 Task: Select the off option in the enable file links.
Action: Mouse moved to (18, 592)
Screenshot: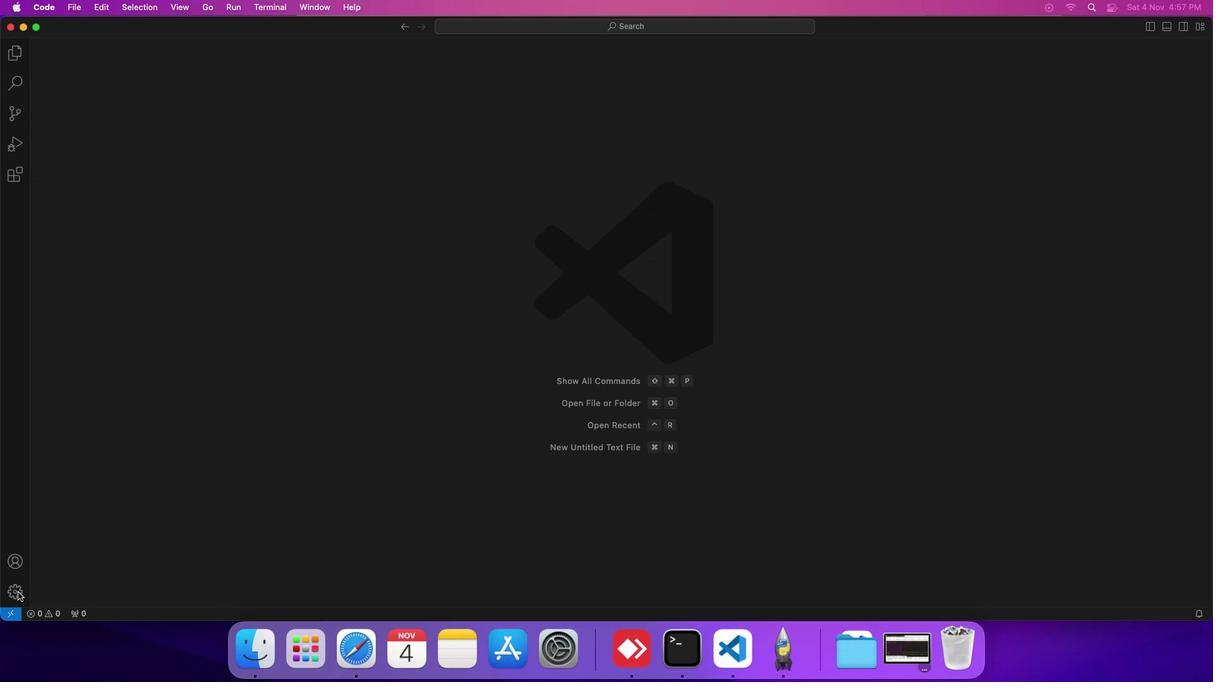 
Action: Mouse pressed left at (18, 592)
Screenshot: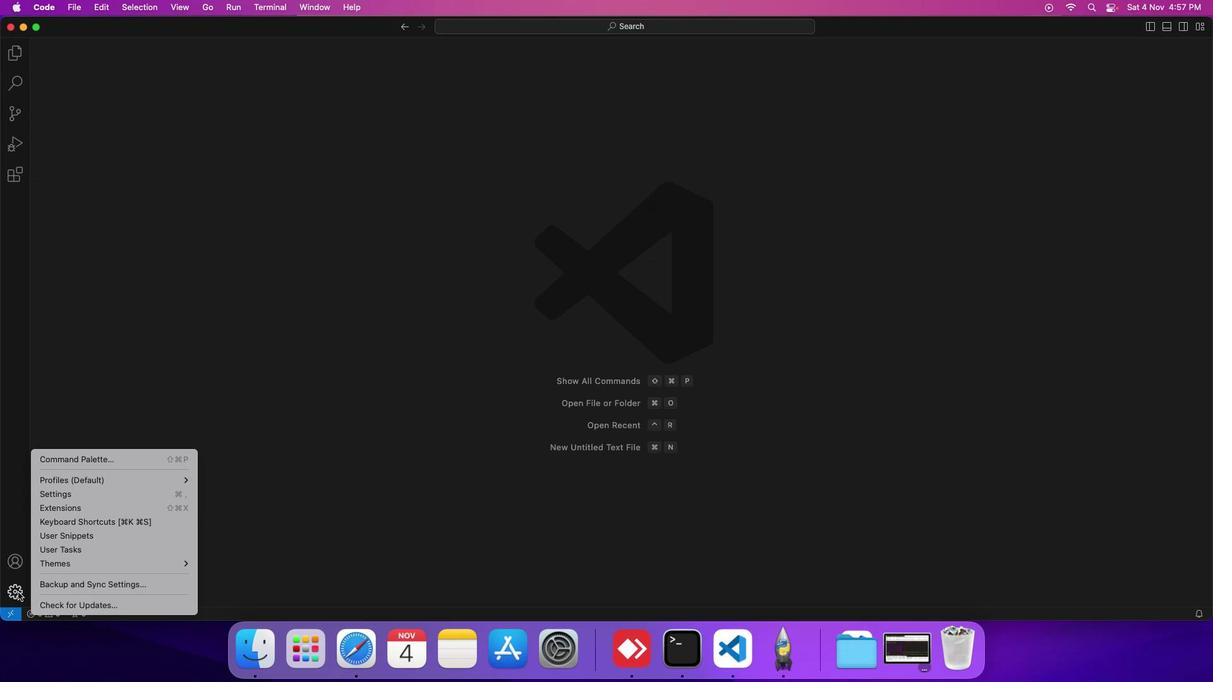 
Action: Mouse moved to (75, 497)
Screenshot: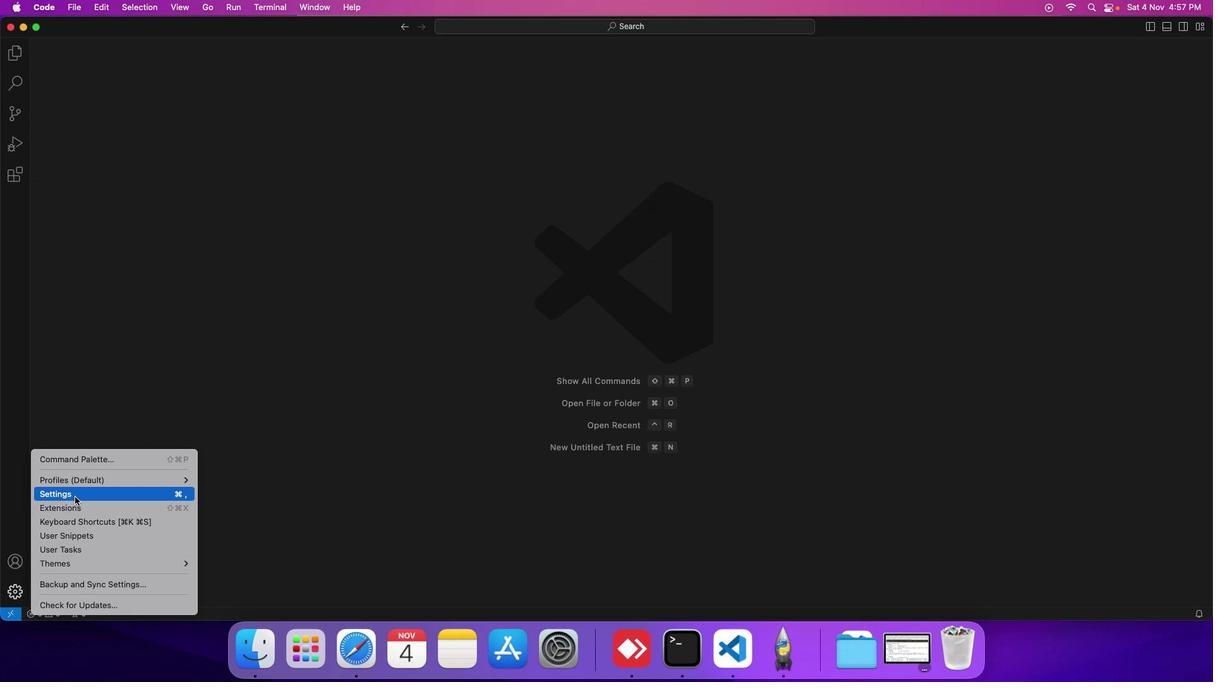 
Action: Mouse pressed left at (75, 497)
Screenshot: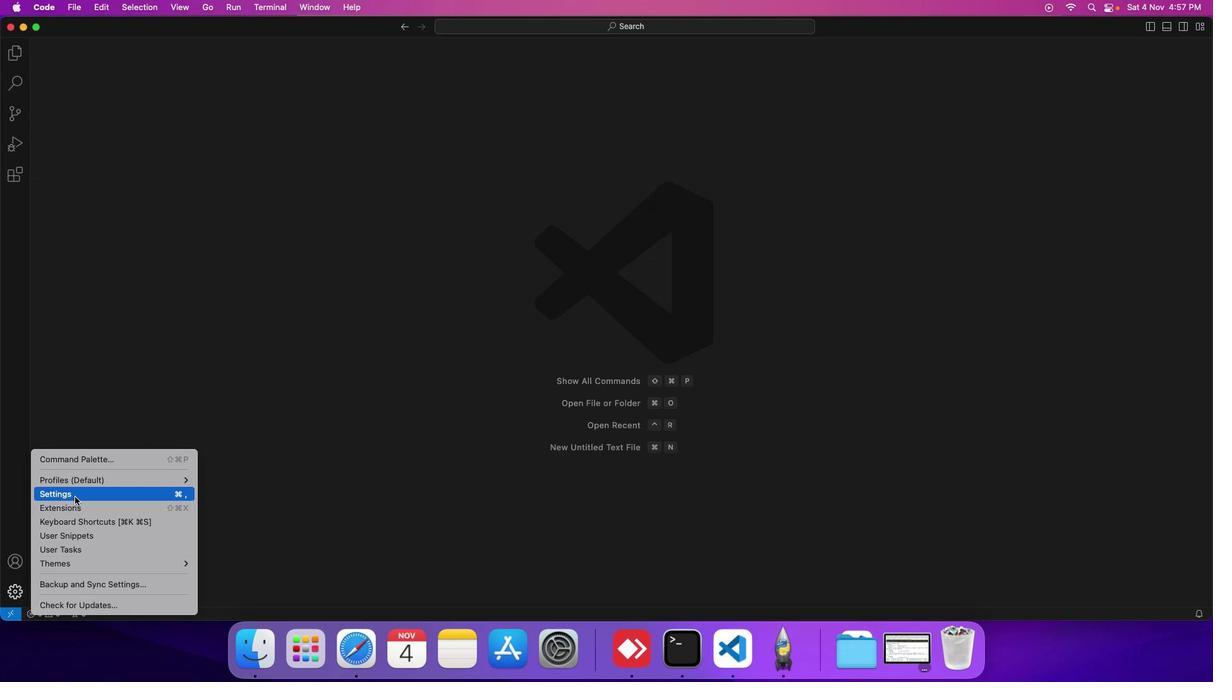 
Action: Mouse moved to (279, 187)
Screenshot: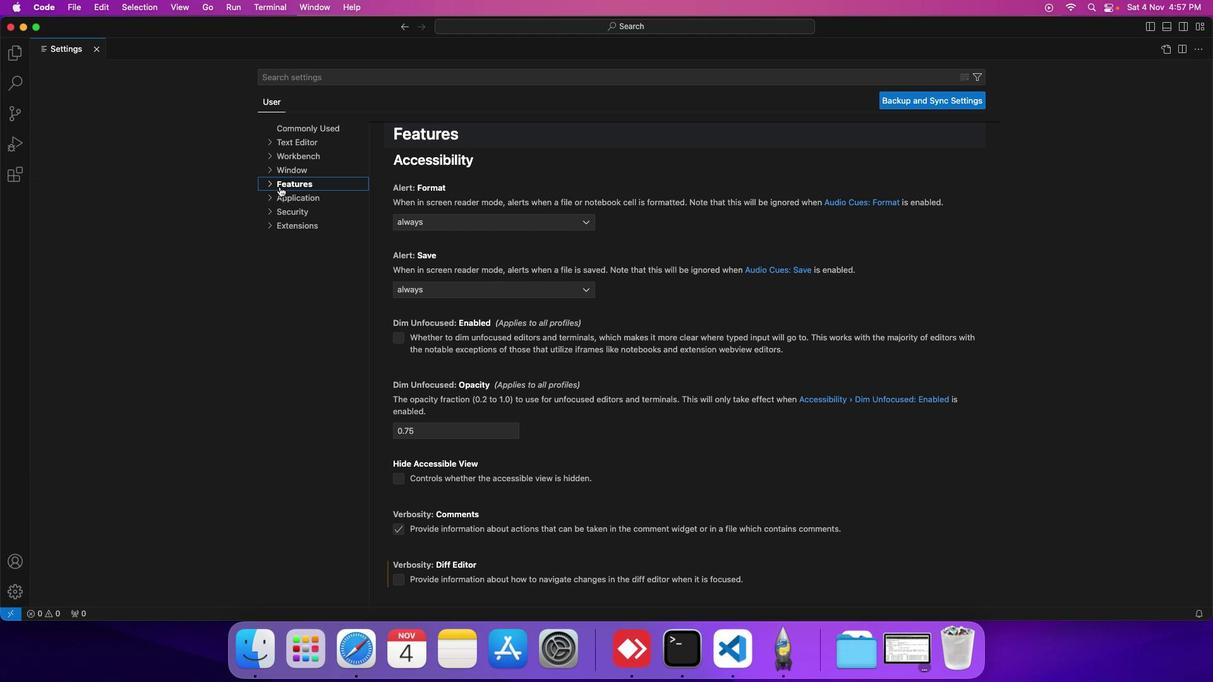 
Action: Mouse pressed left at (279, 187)
Screenshot: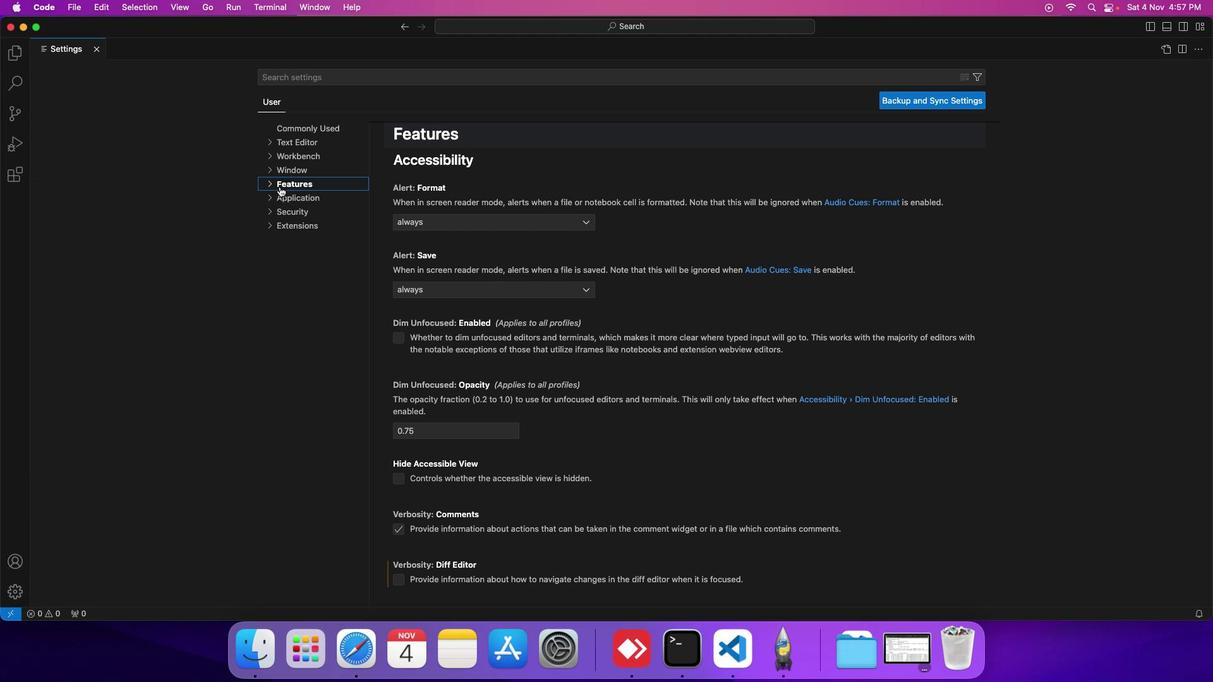 
Action: Mouse moved to (310, 295)
Screenshot: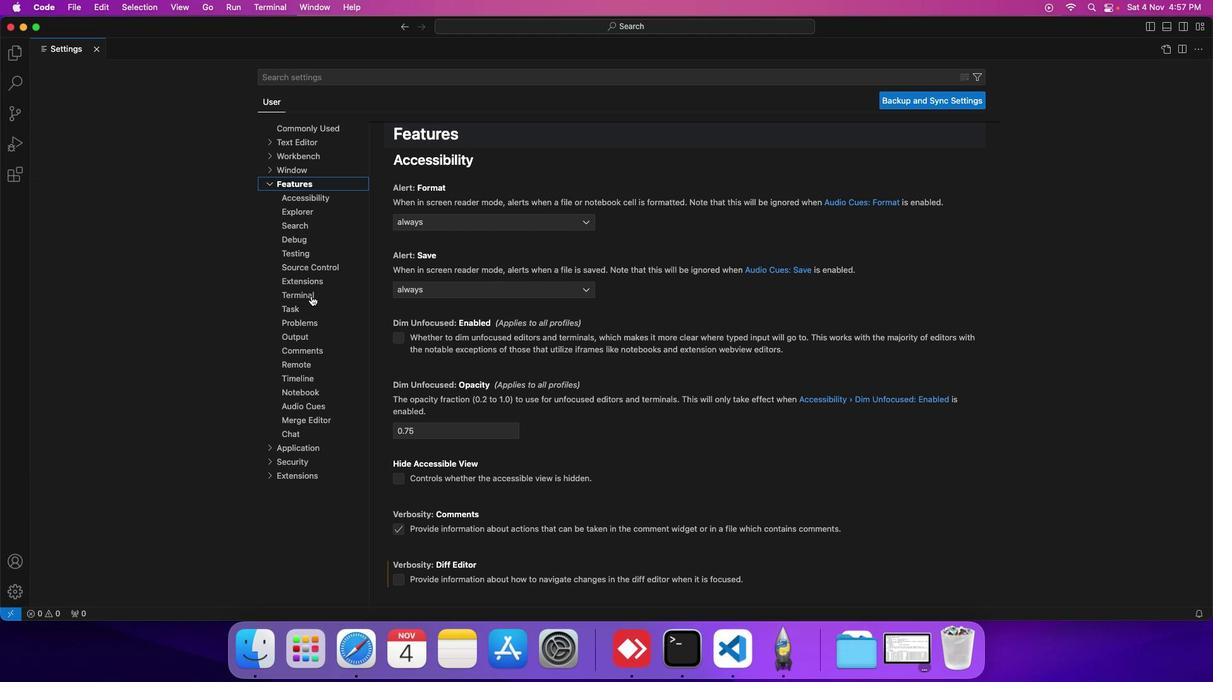 
Action: Mouse pressed left at (310, 295)
Screenshot: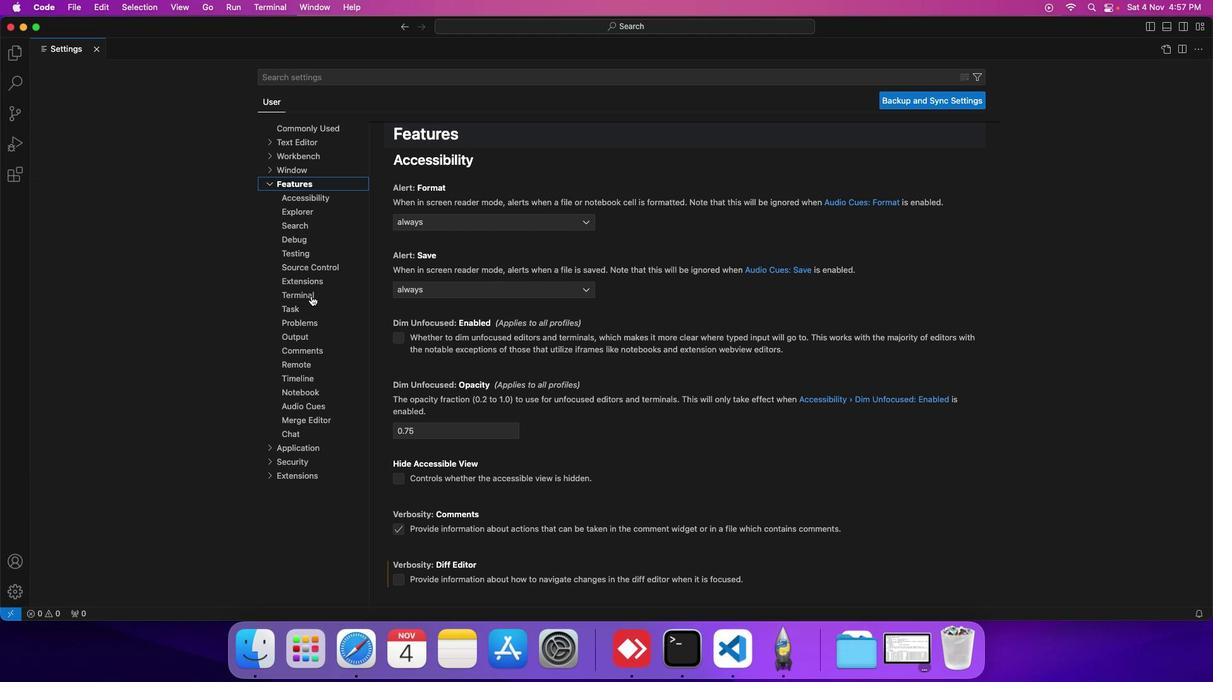 
Action: Mouse moved to (454, 487)
Screenshot: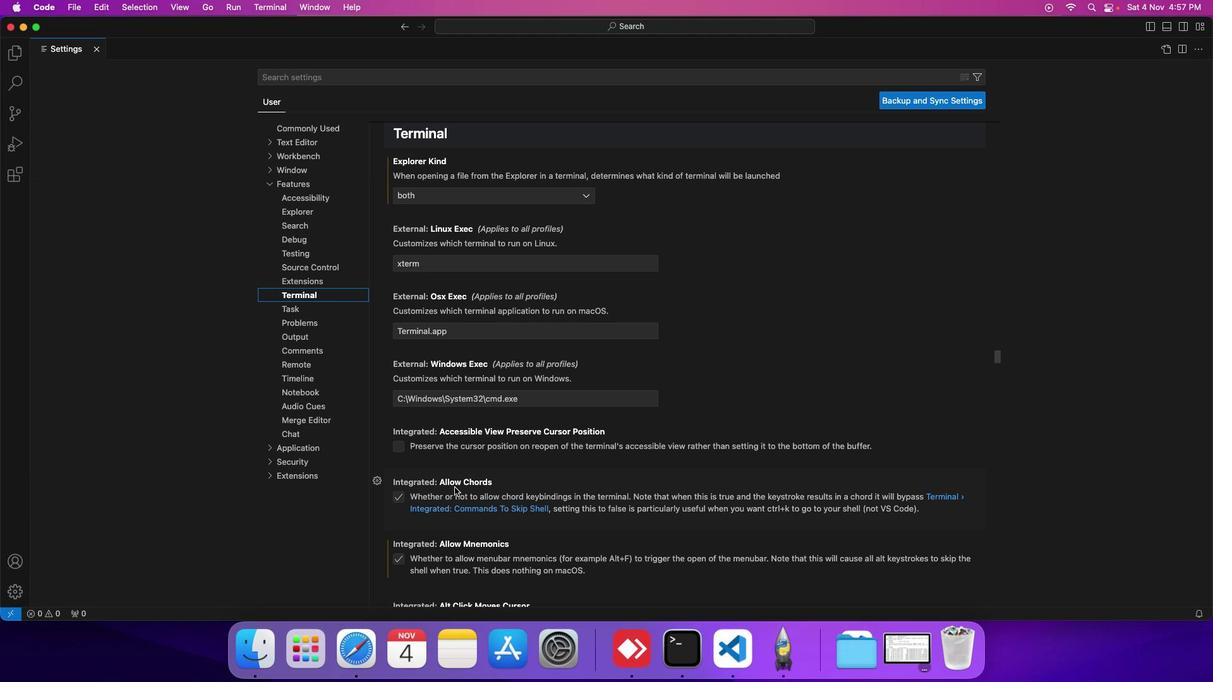 
Action: Mouse scrolled (454, 487) with delta (0, 0)
Screenshot: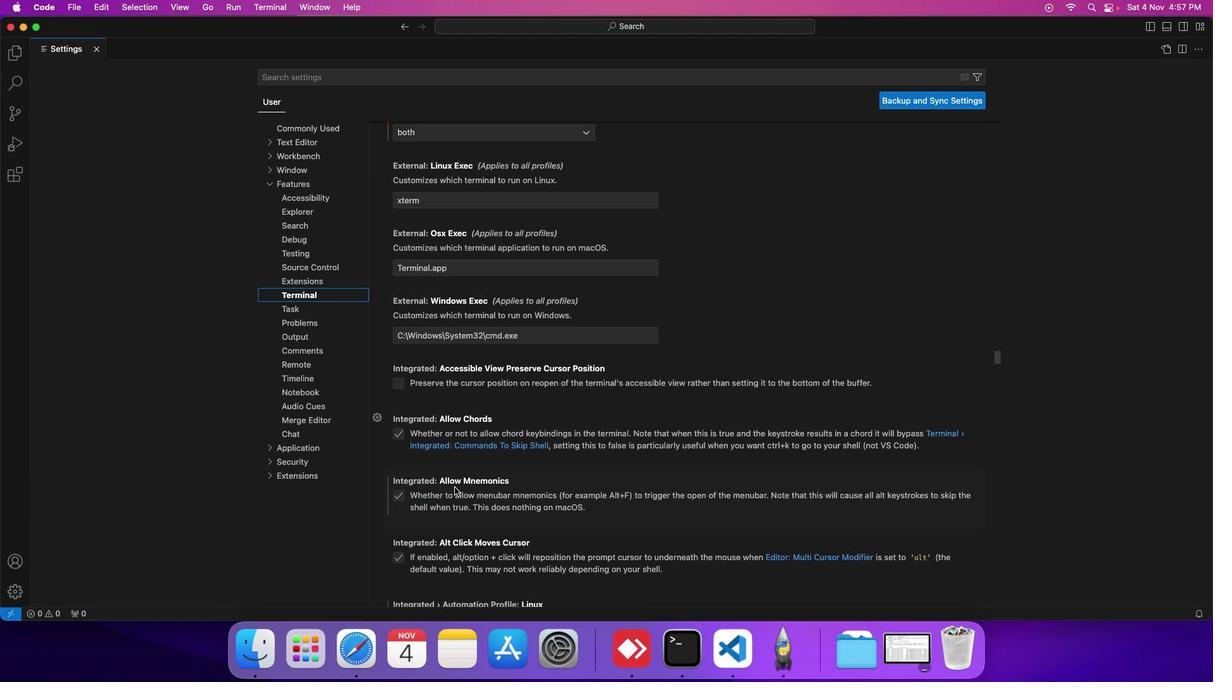
Action: Mouse scrolled (454, 487) with delta (0, 0)
Screenshot: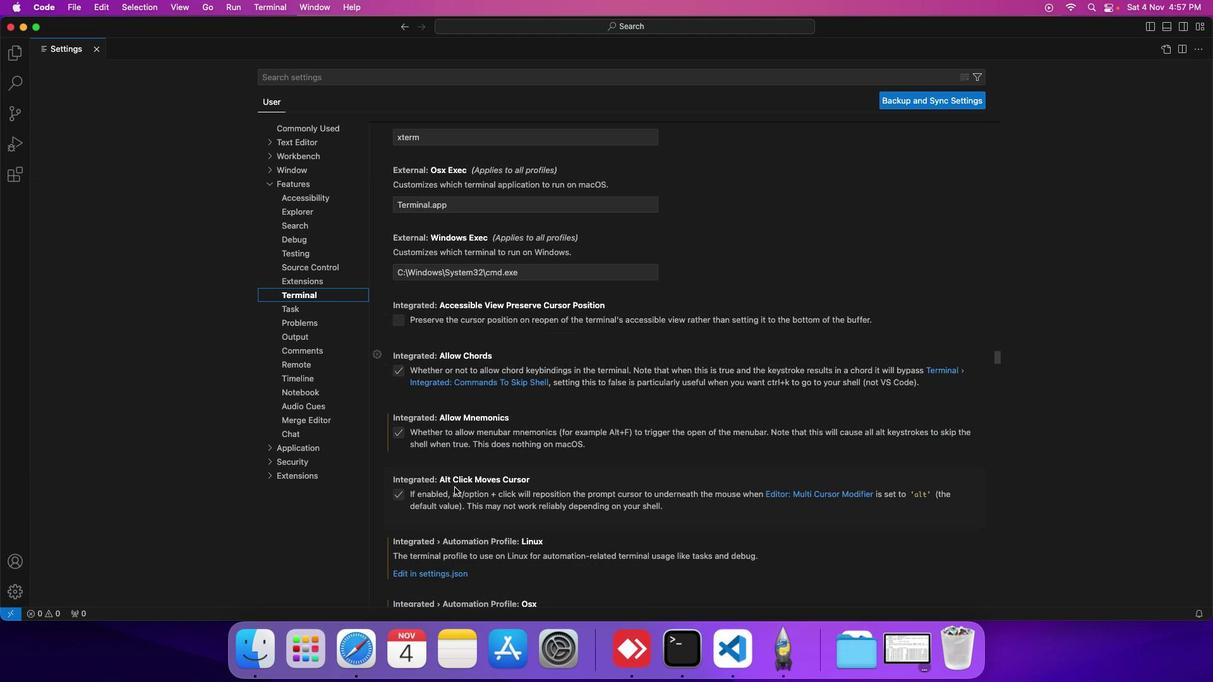 
Action: Mouse scrolled (454, 487) with delta (0, -1)
Screenshot: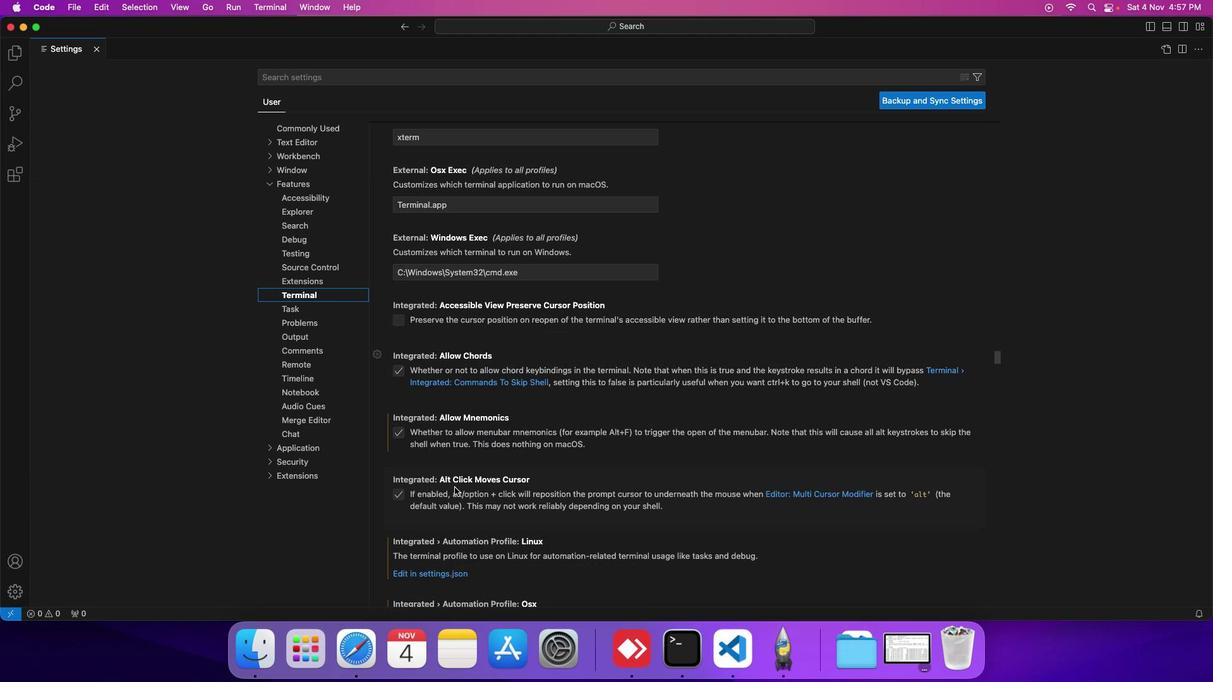 
Action: Mouse scrolled (454, 487) with delta (0, -1)
Screenshot: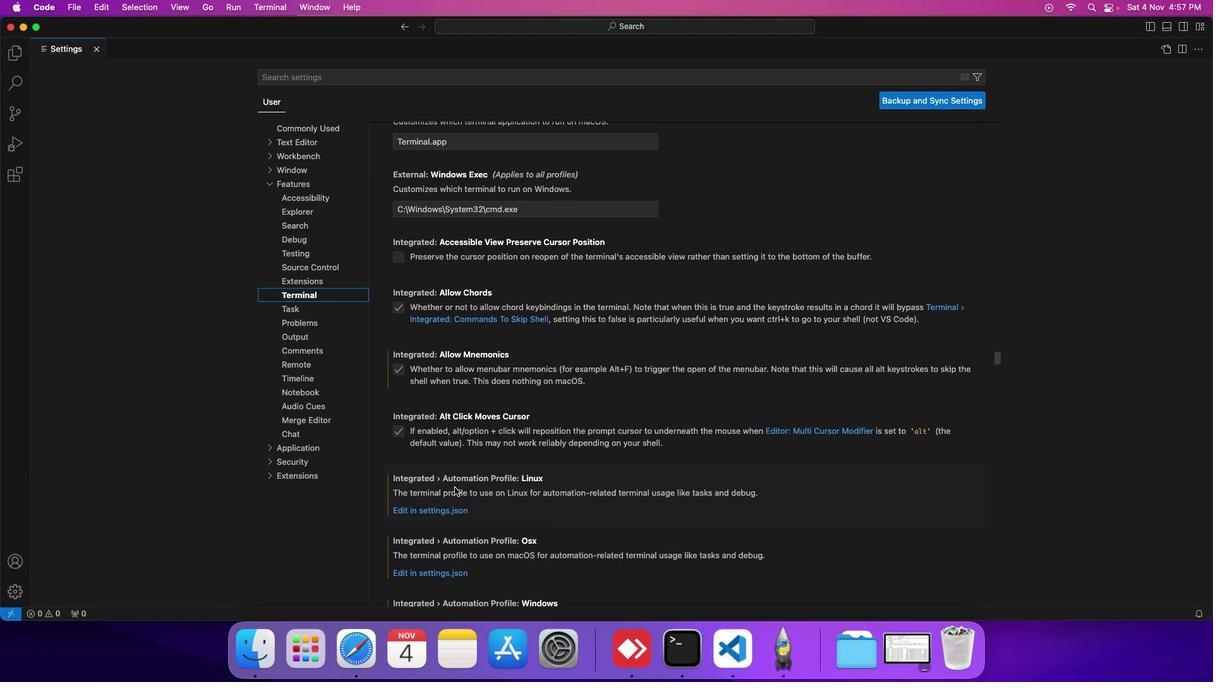 
Action: Mouse scrolled (454, 487) with delta (0, 0)
Screenshot: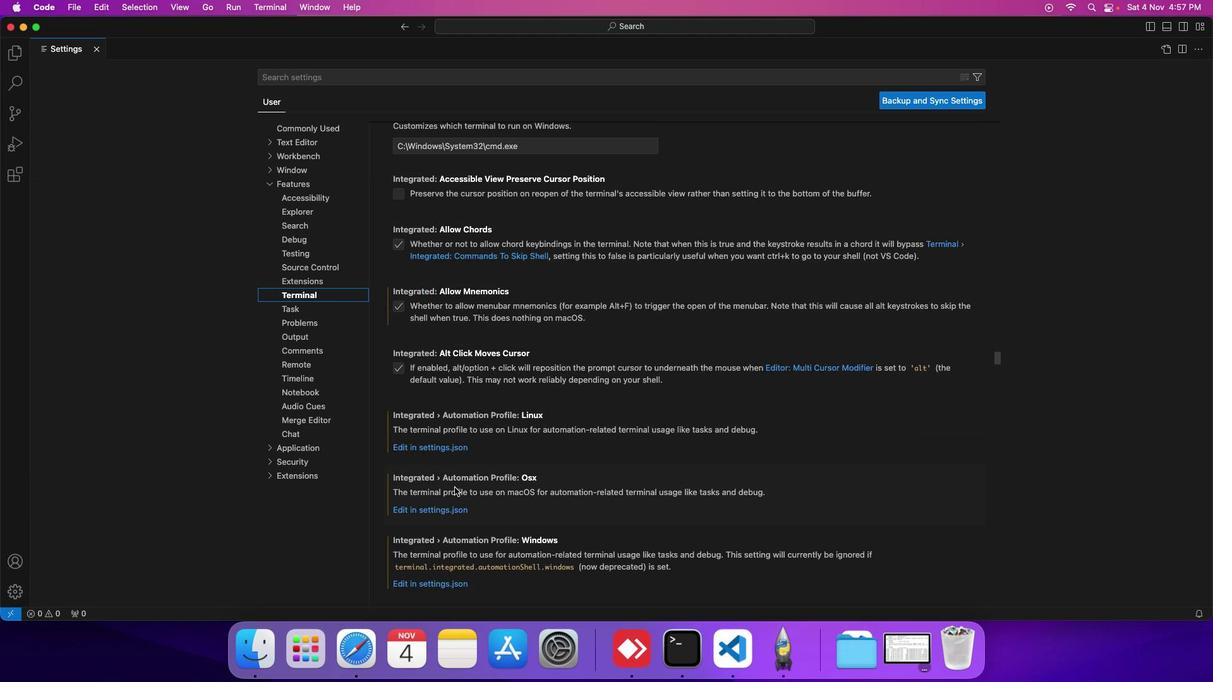 
Action: Mouse scrolled (454, 487) with delta (0, 0)
Screenshot: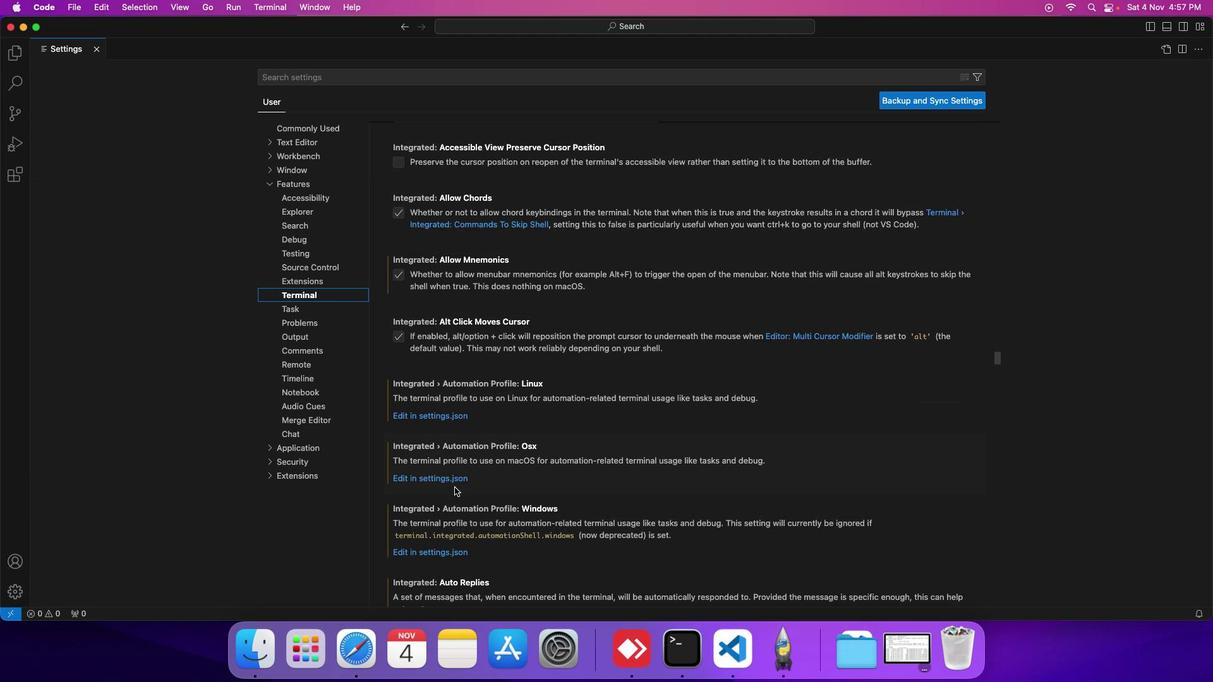 
Action: Mouse scrolled (454, 487) with delta (0, 0)
Screenshot: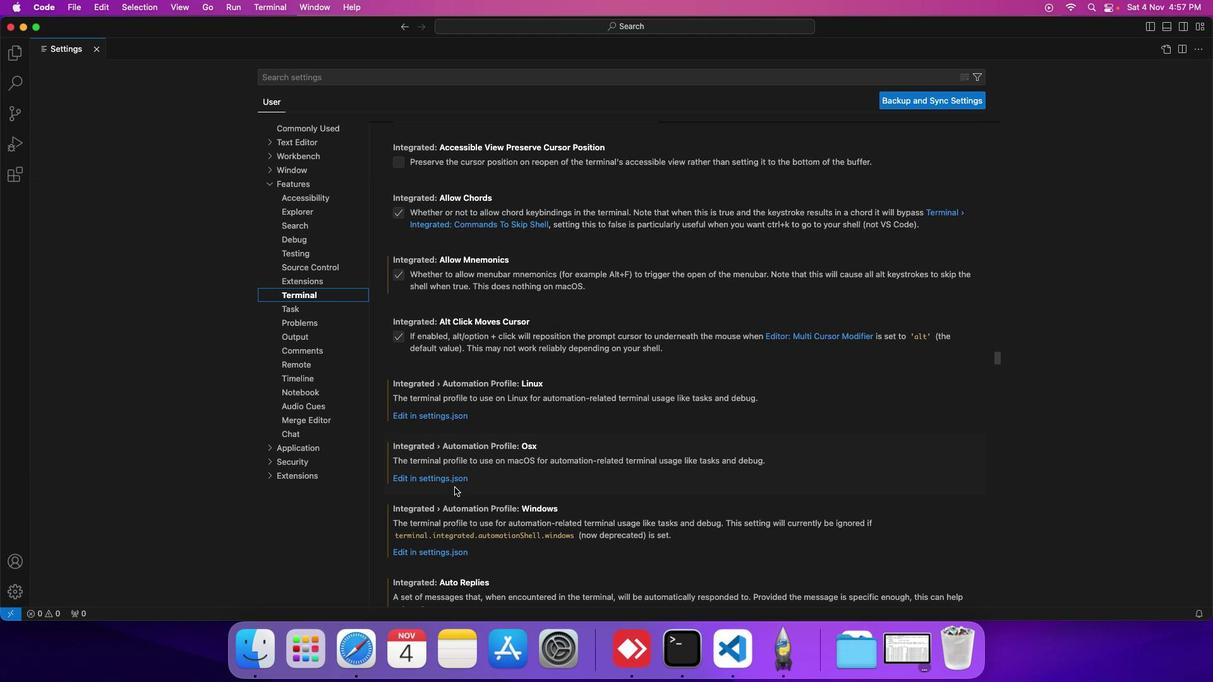 
Action: Mouse scrolled (454, 487) with delta (0, 0)
Screenshot: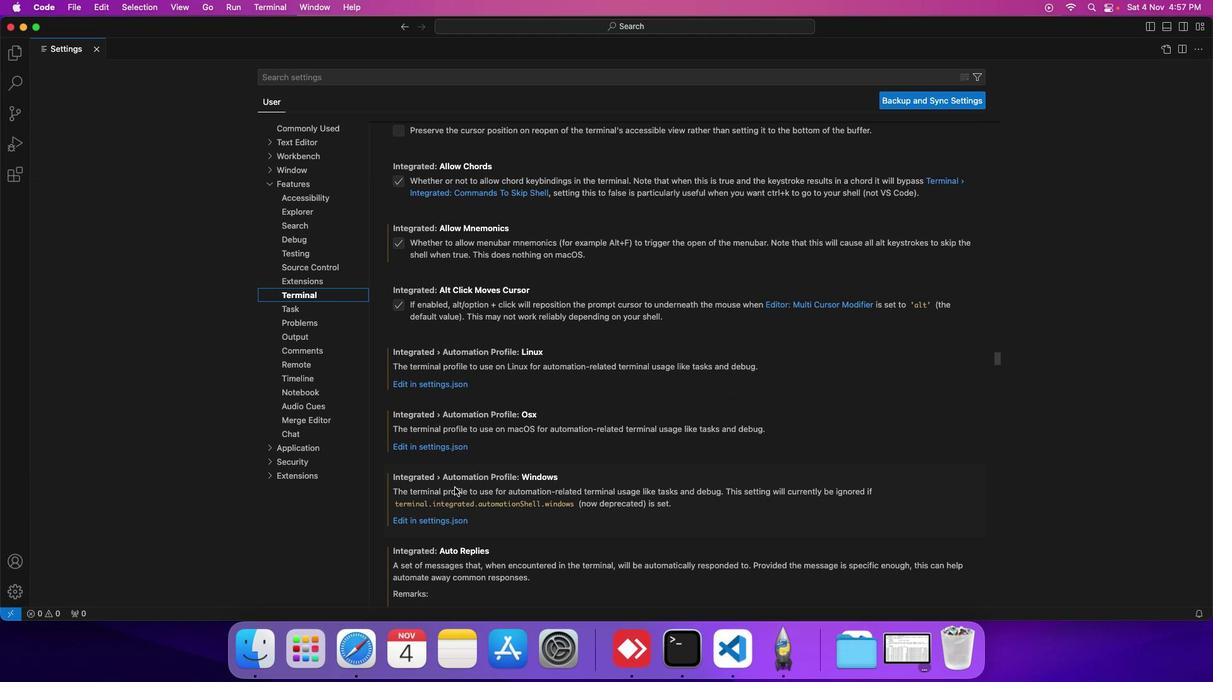
Action: Mouse scrolled (454, 487) with delta (0, 0)
Screenshot: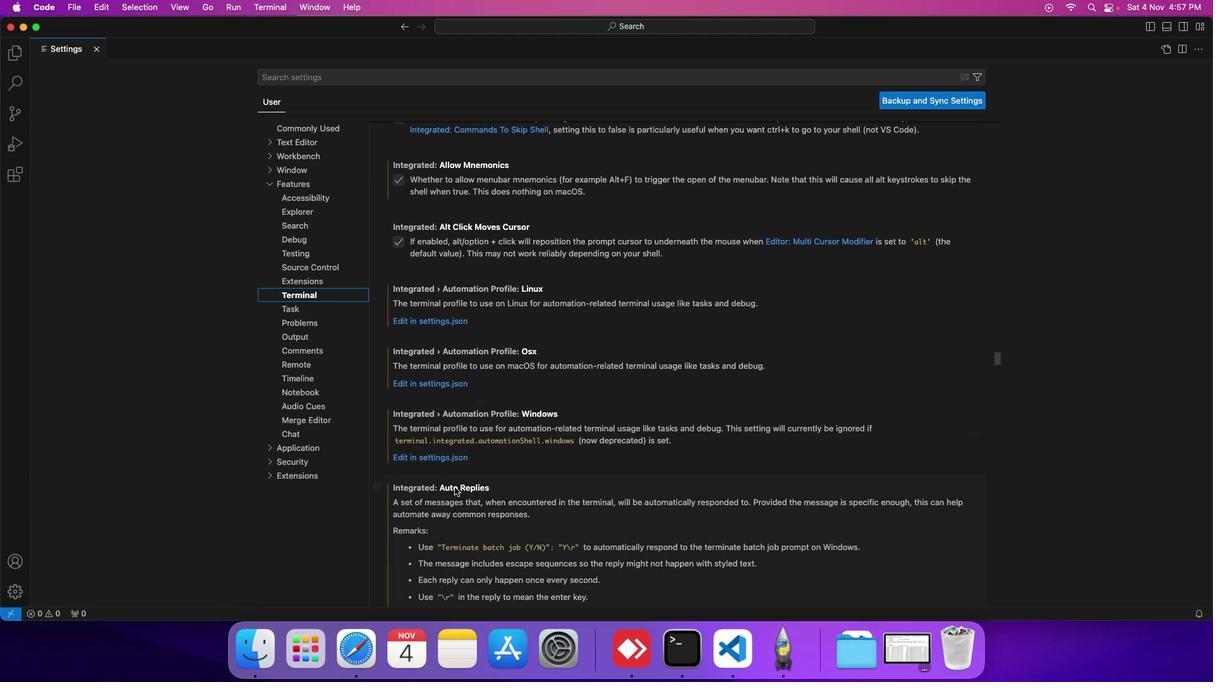 
Action: Mouse scrolled (454, 487) with delta (0, 0)
Screenshot: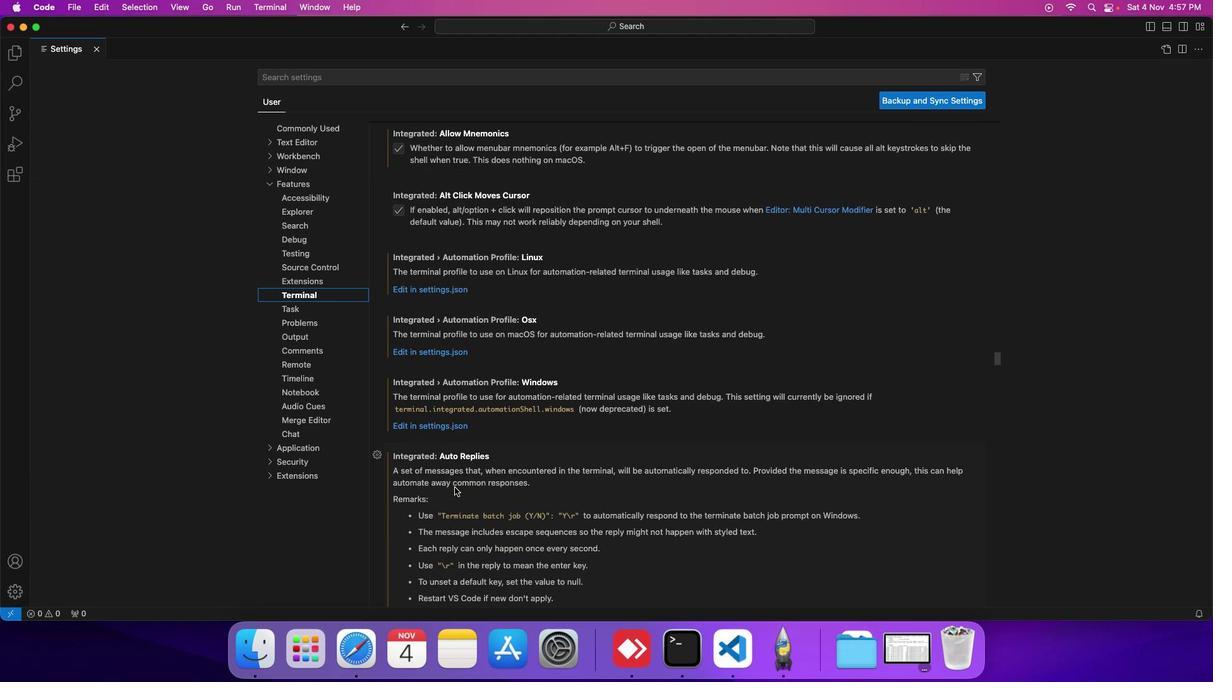 
Action: Mouse scrolled (454, 487) with delta (0, 0)
Screenshot: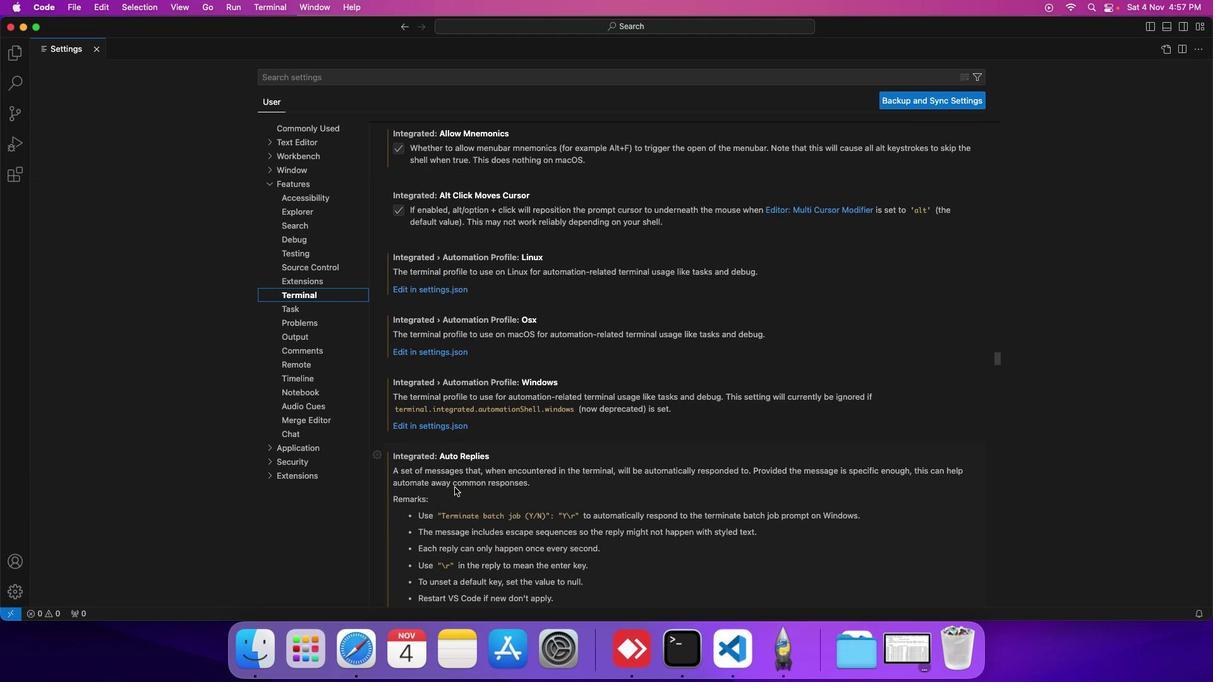 
Action: Mouse scrolled (454, 487) with delta (0, 0)
Screenshot: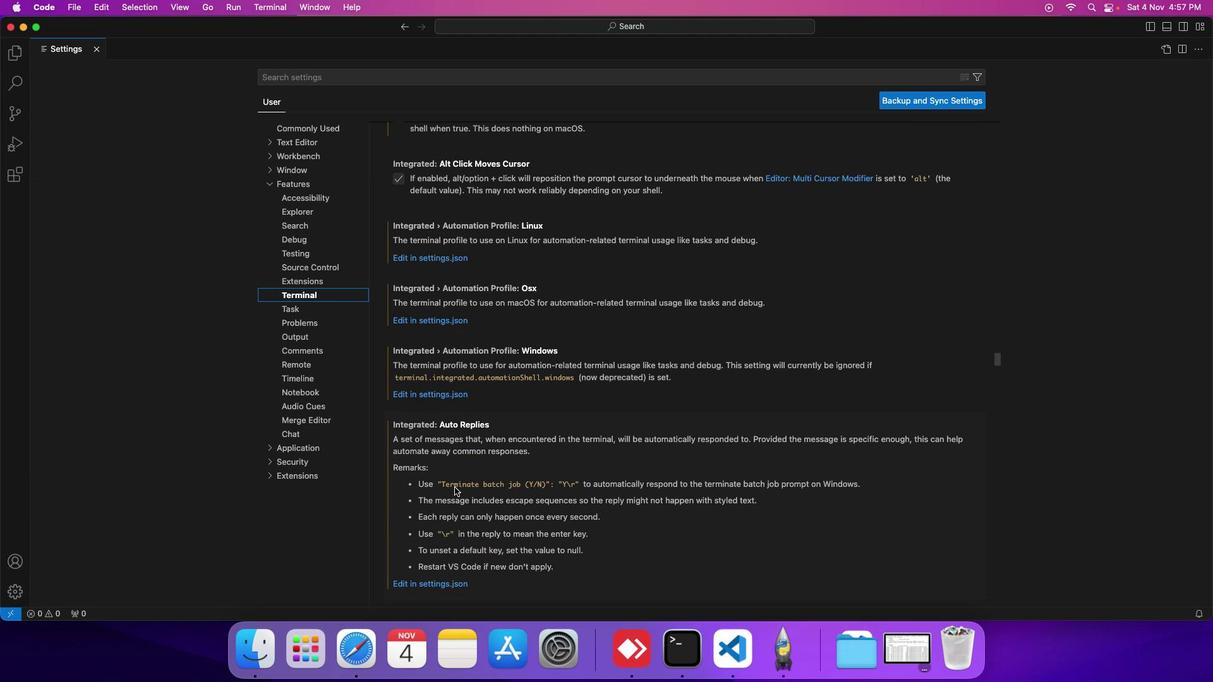 
Action: Mouse scrolled (454, 487) with delta (0, 0)
Screenshot: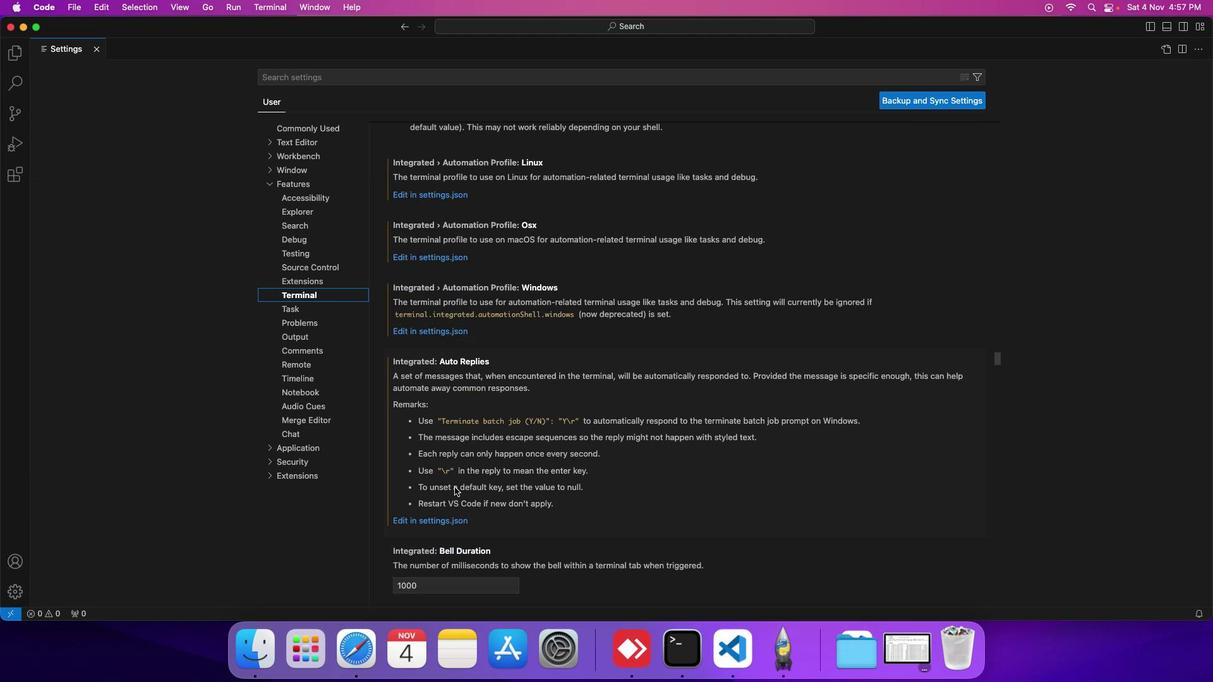 
Action: Mouse scrolled (454, 487) with delta (0, 0)
Screenshot: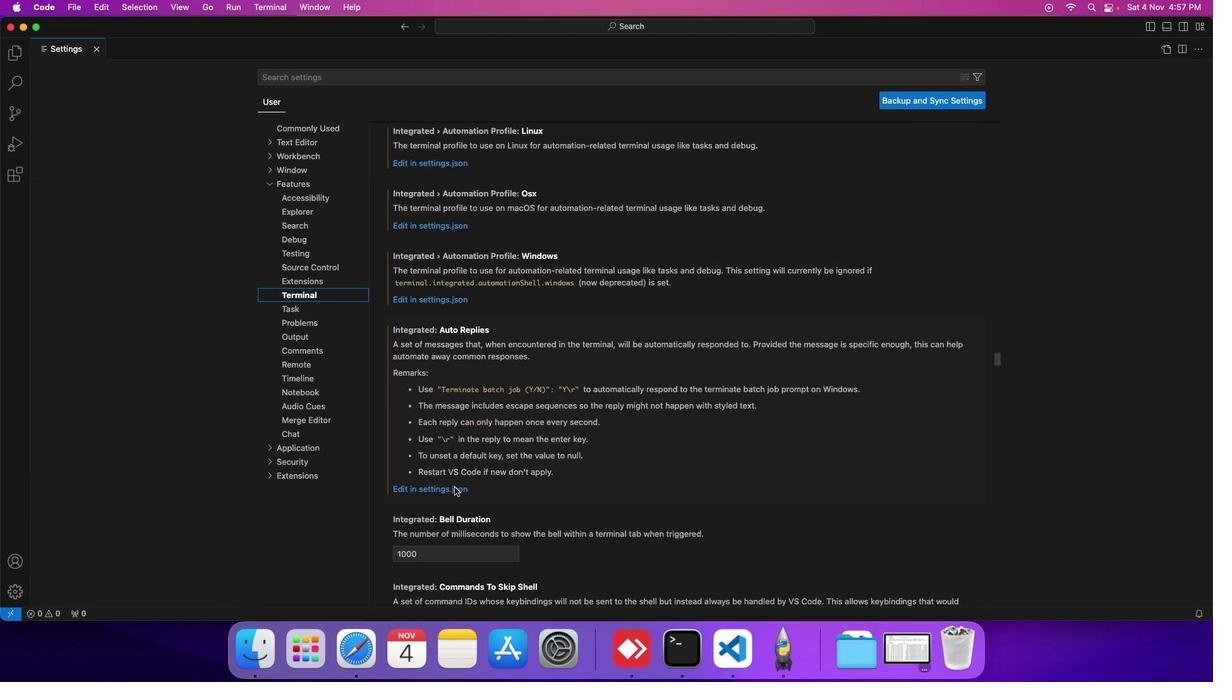 
Action: Mouse scrolled (454, 487) with delta (0, 0)
Screenshot: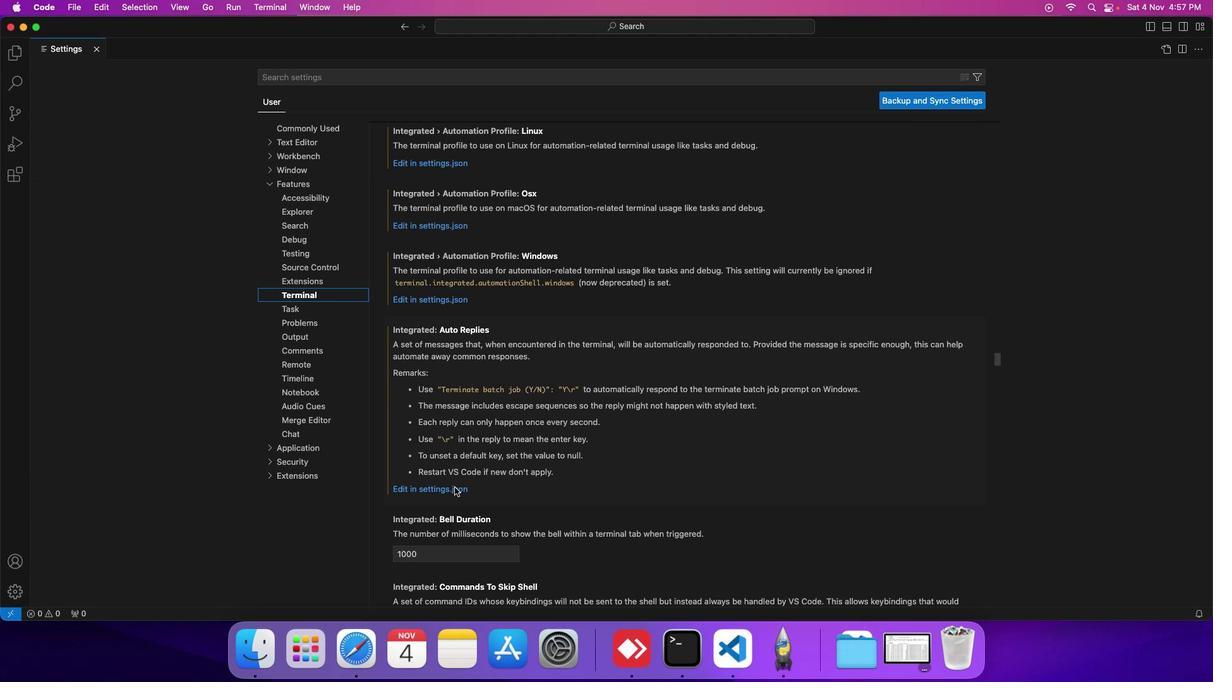 
Action: Mouse scrolled (454, 487) with delta (0, 0)
Screenshot: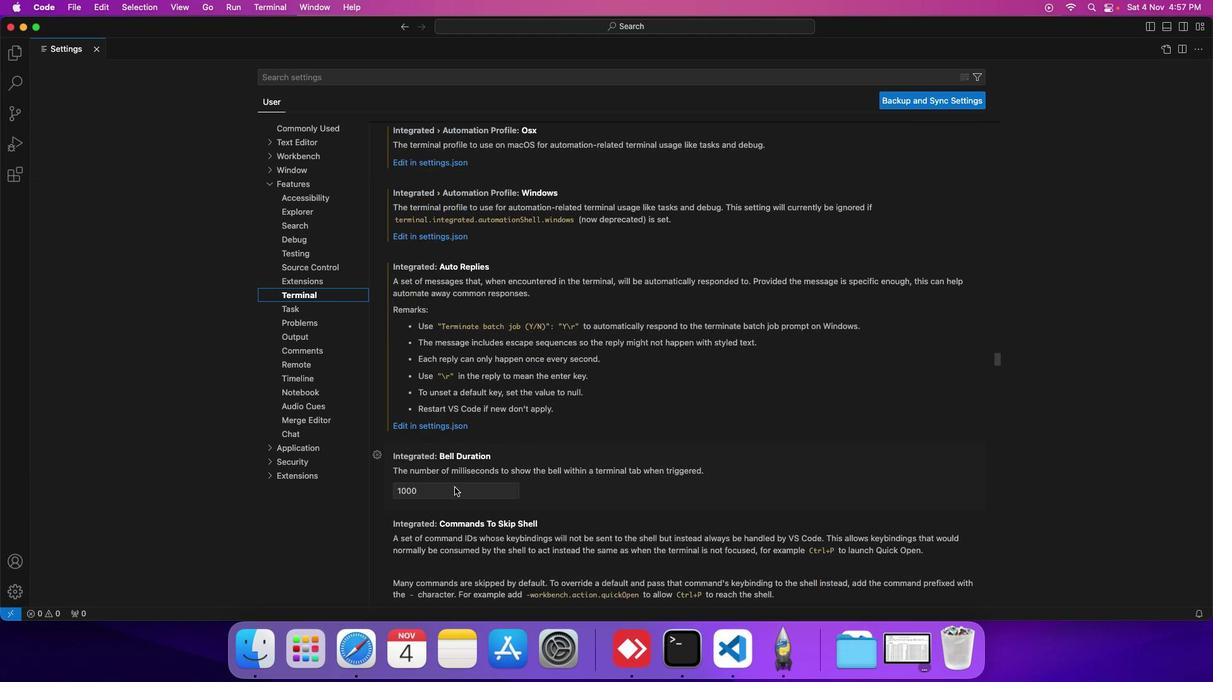 
Action: Mouse scrolled (454, 487) with delta (0, 0)
Screenshot: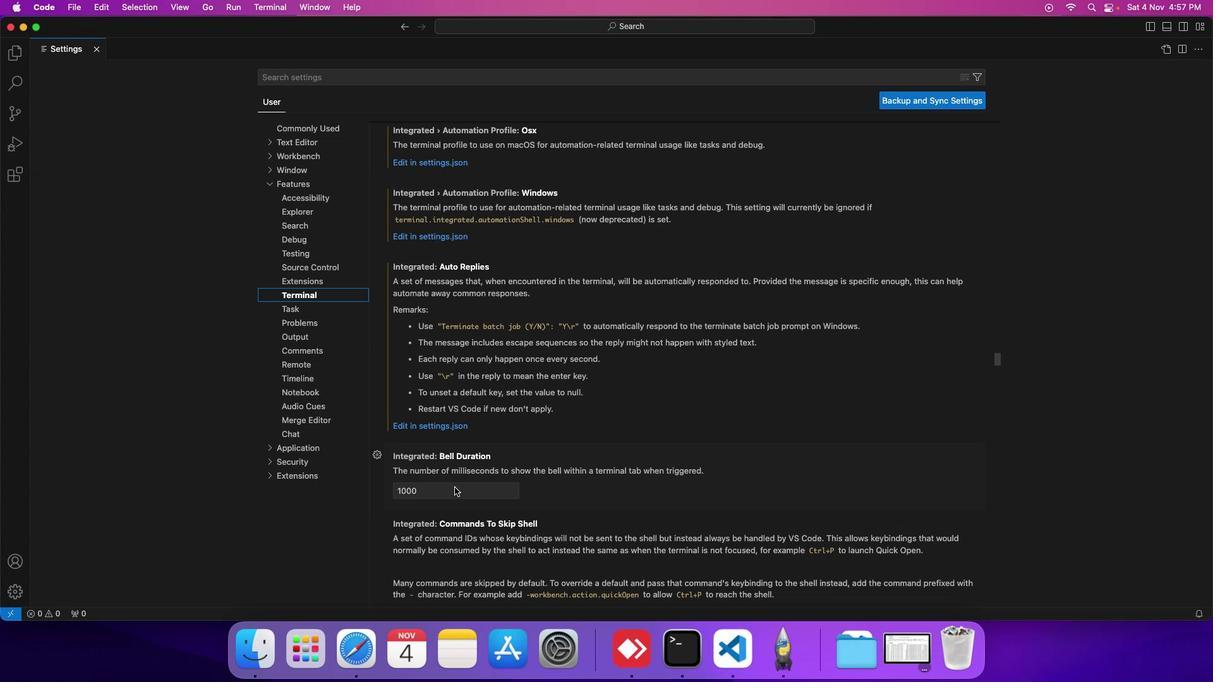
Action: Mouse scrolled (454, 487) with delta (0, 0)
Screenshot: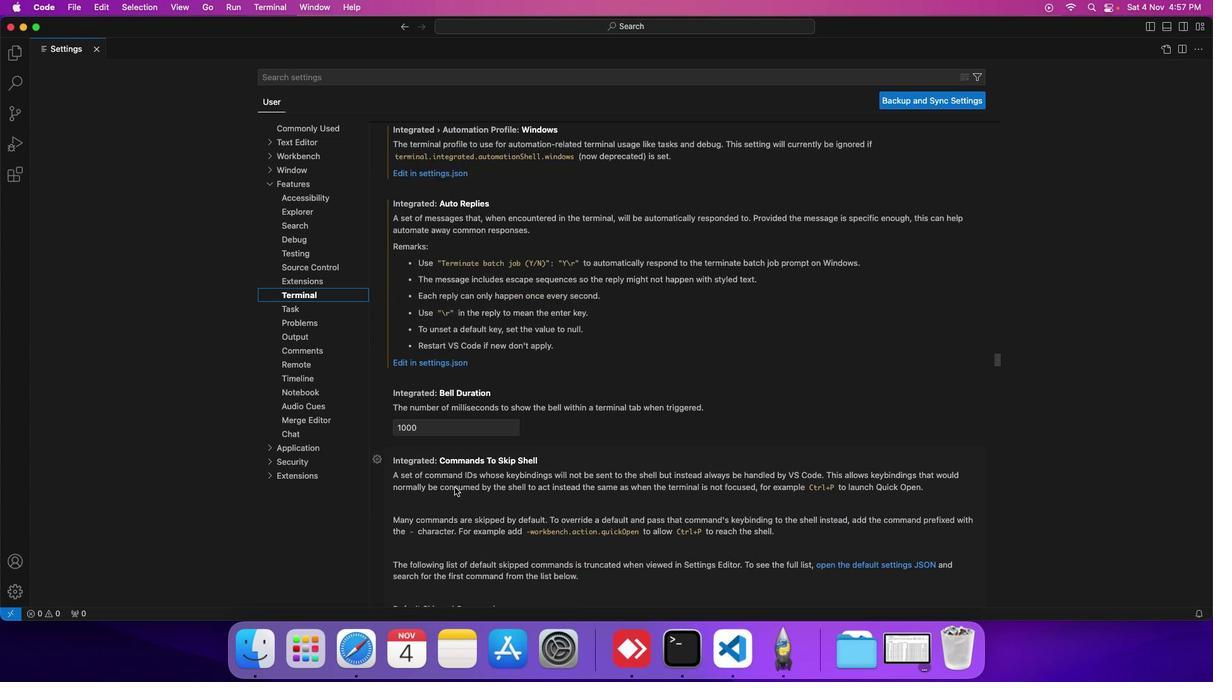 
Action: Mouse scrolled (454, 487) with delta (0, 0)
Screenshot: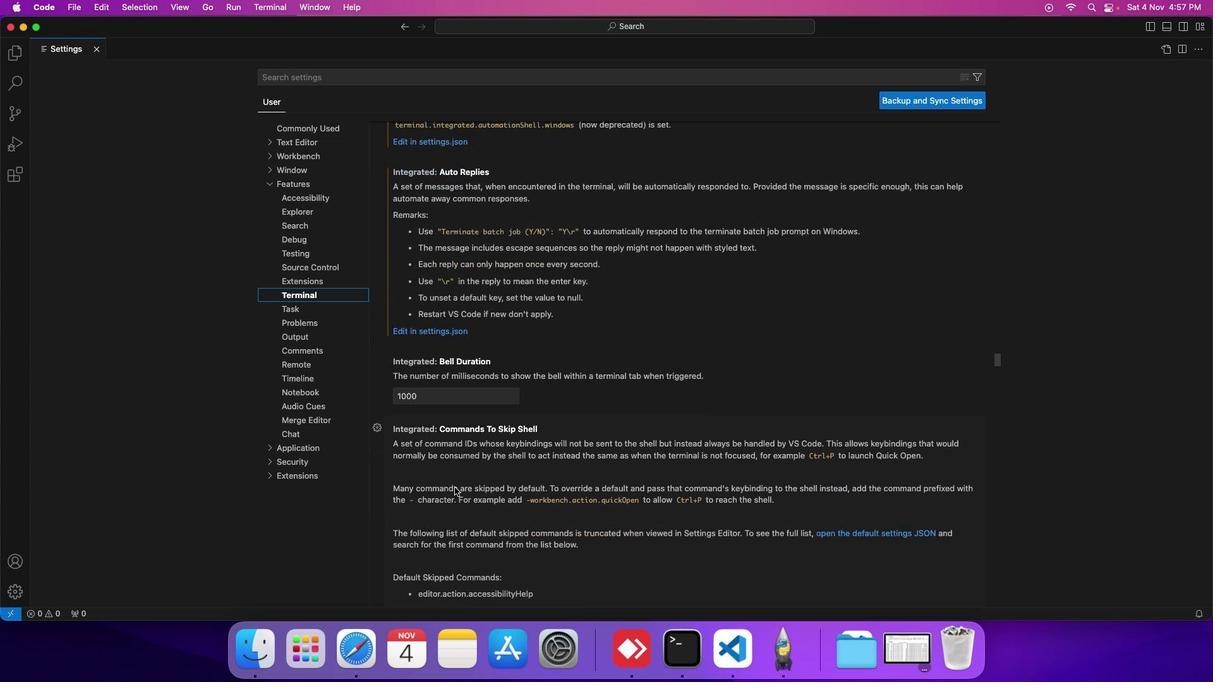 
Action: Mouse scrolled (454, 487) with delta (0, 0)
Screenshot: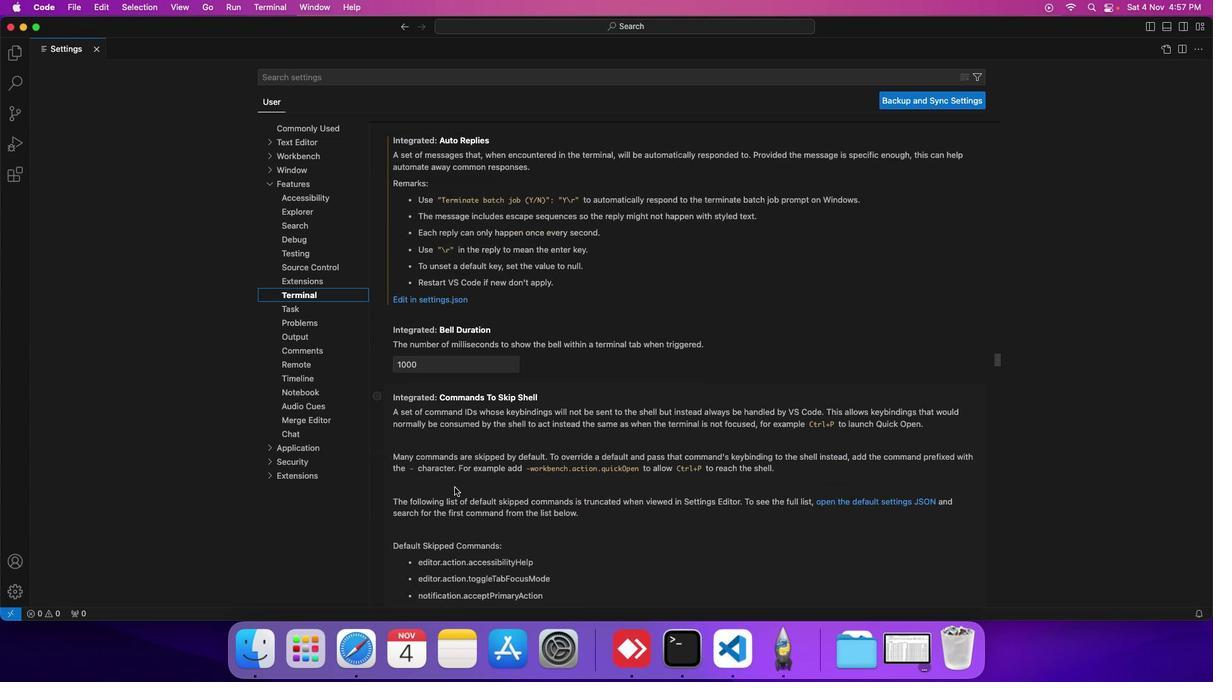 
Action: Mouse scrolled (454, 487) with delta (0, 0)
Screenshot: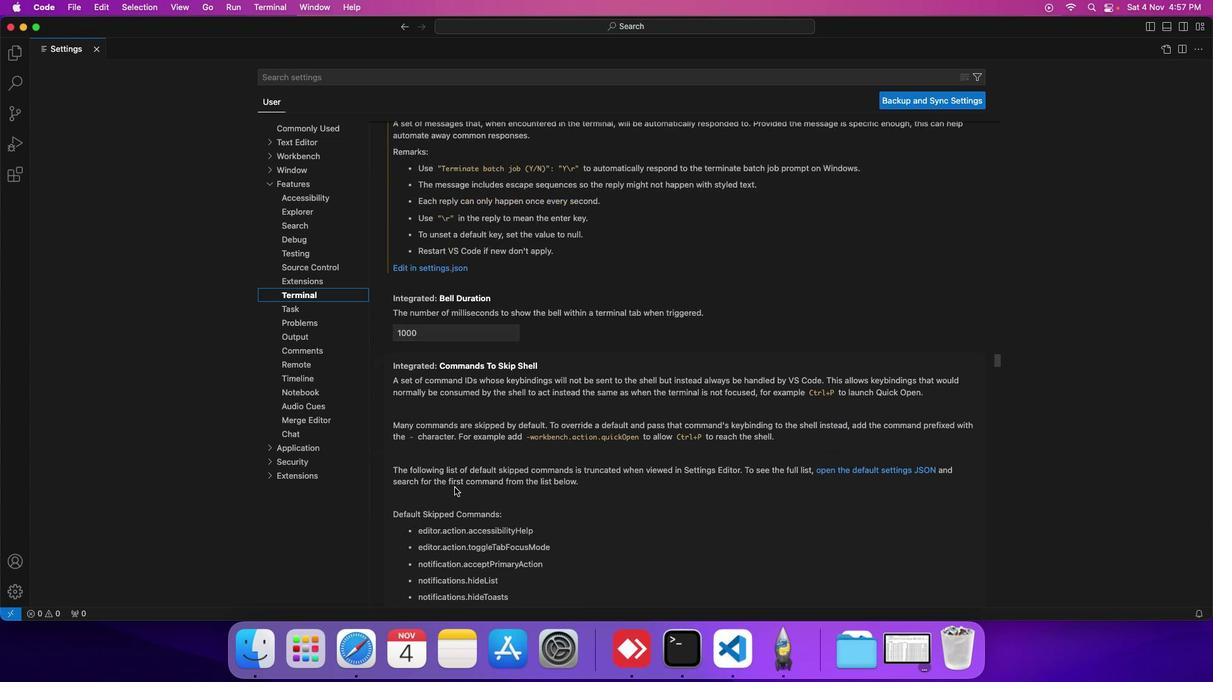 
Action: Mouse scrolled (454, 487) with delta (0, 0)
Screenshot: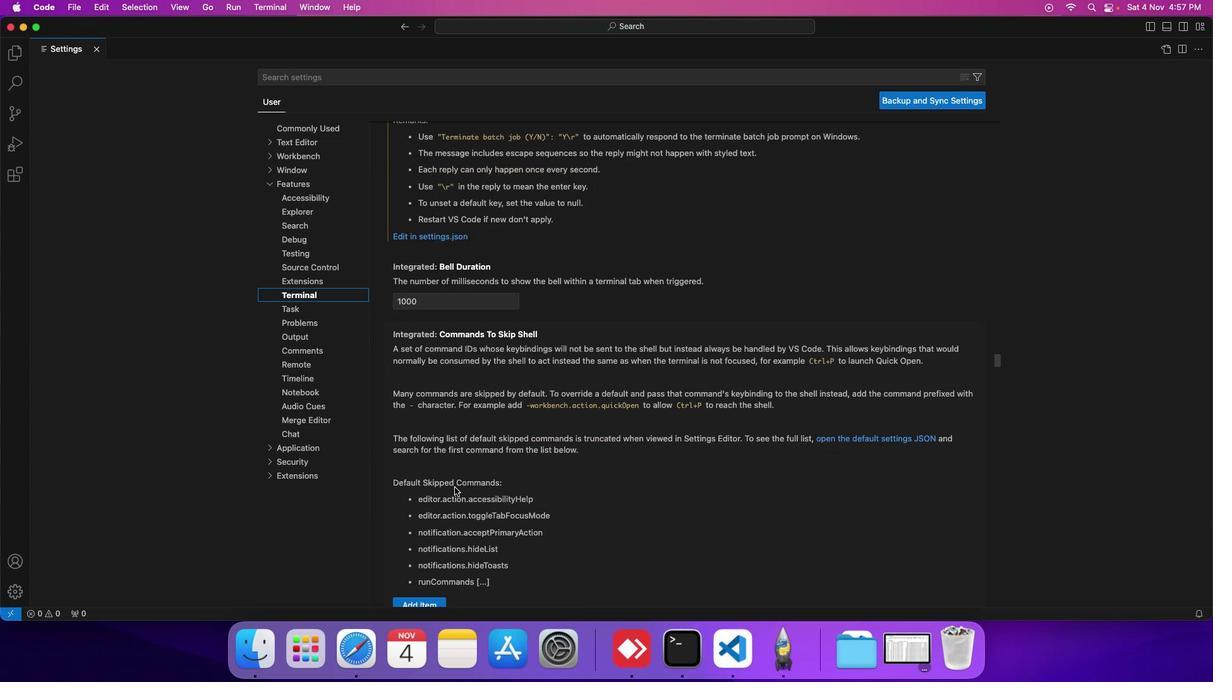 
Action: Mouse scrolled (454, 487) with delta (0, 0)
Screenshot: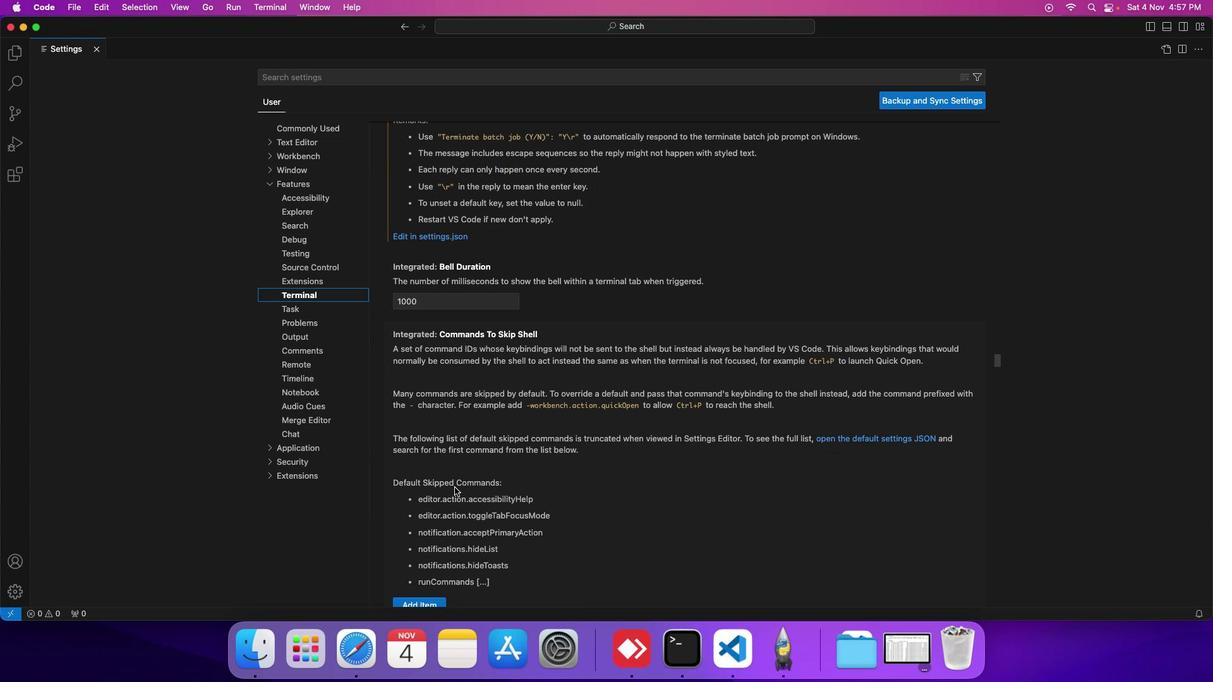 
Action: Mouse scrolled (454, 487) with delta (0, 0)
Screenshot: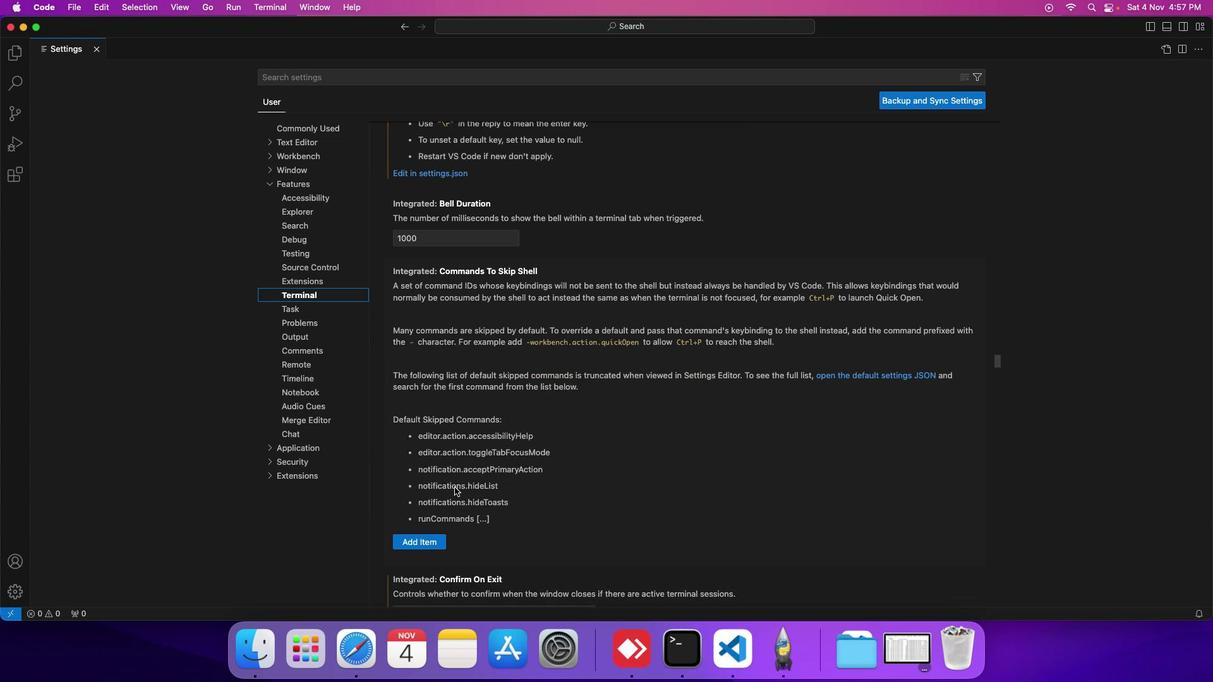 
Action: Mouse scrolled (454, 487) with delta (0, 0)
Screenshot: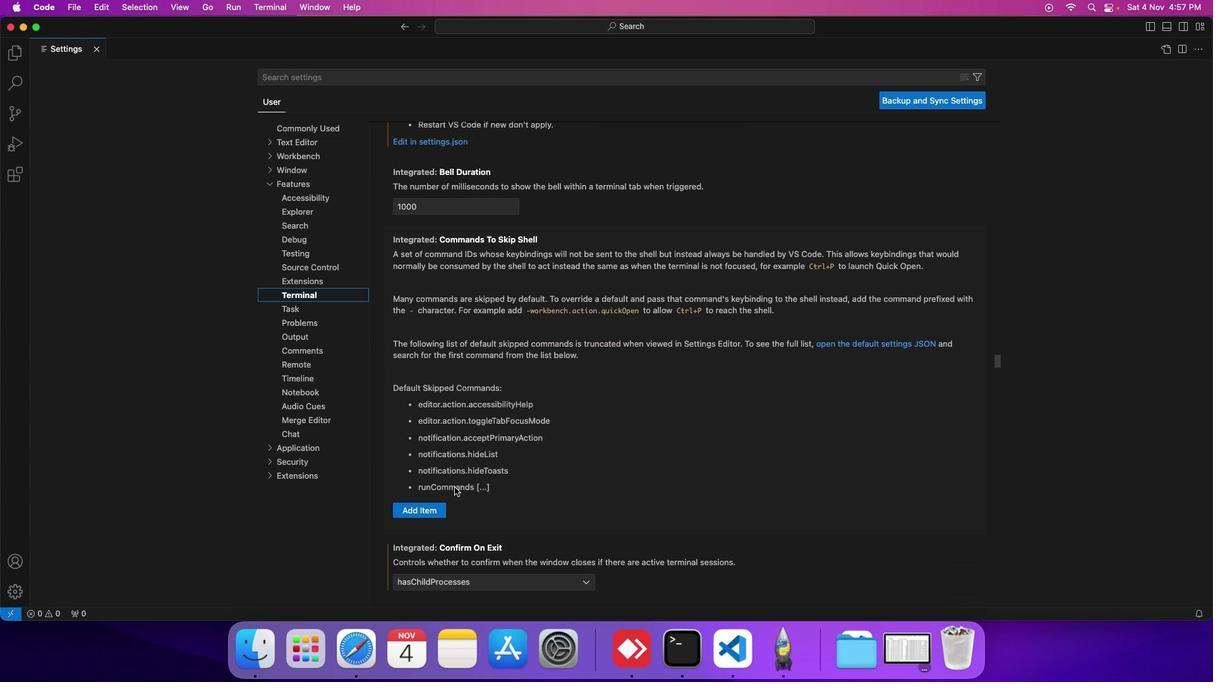 
Action: Mouse scrolled (454, 487) with delta (0, 0)
Screenshot: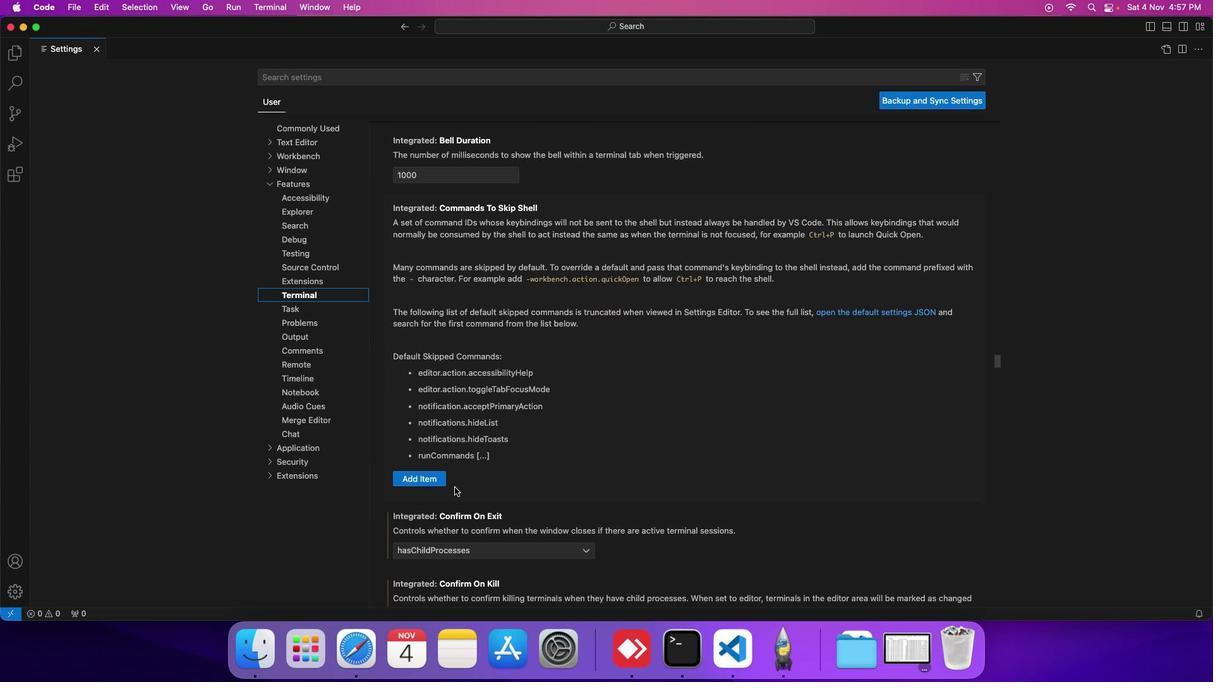 
Action: Mouse scrolled (454, 487) with delta (0, 0)
Screenshot: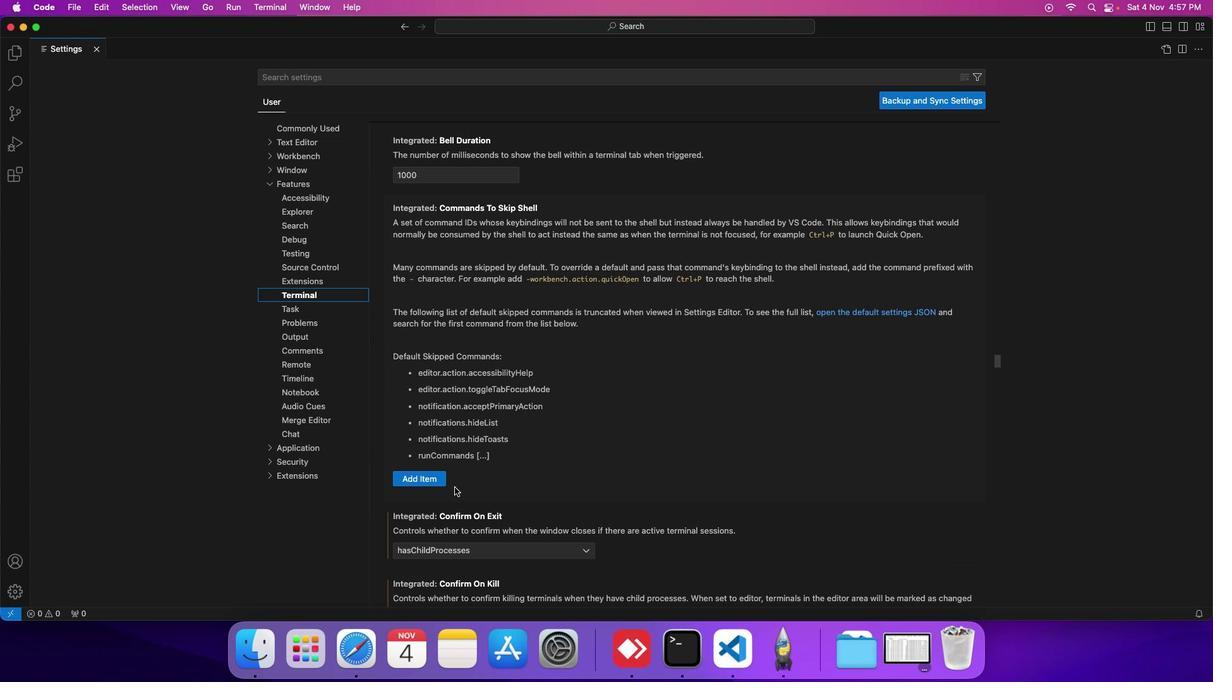 
Action: Mouse scrolled (454, 487) with delta (0, 0)
Screenshot: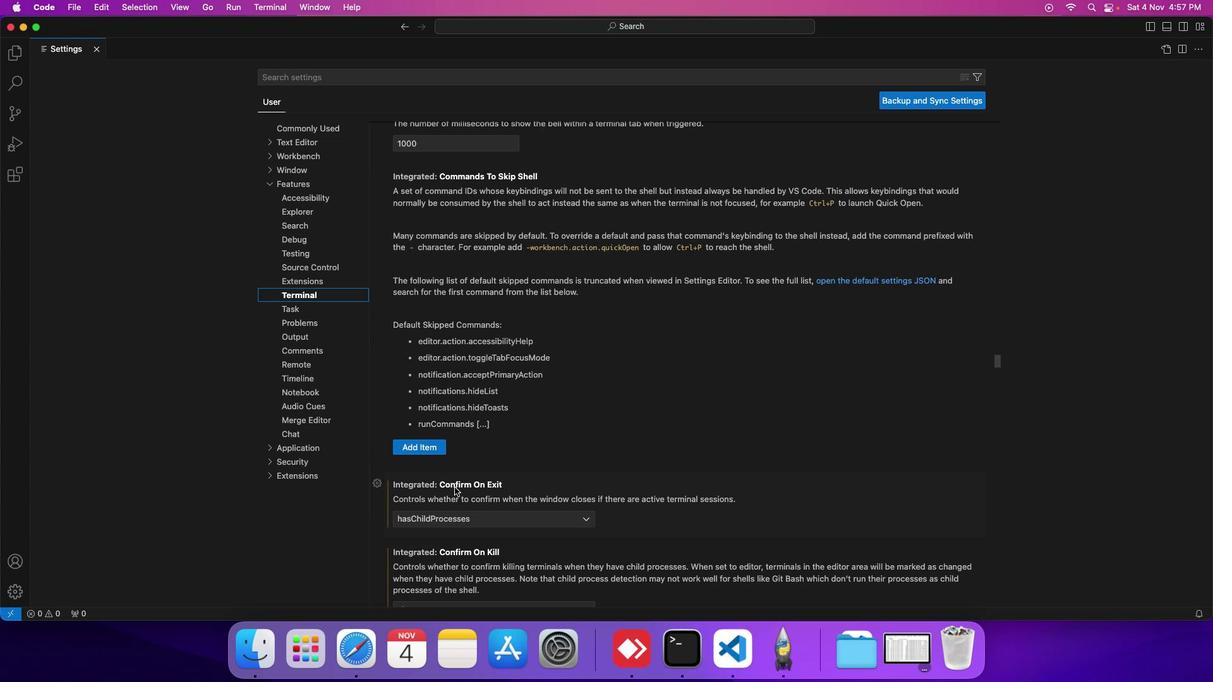 
Action: Mouse scrolled (454, 487) with delta (0, 0)
Screenshot: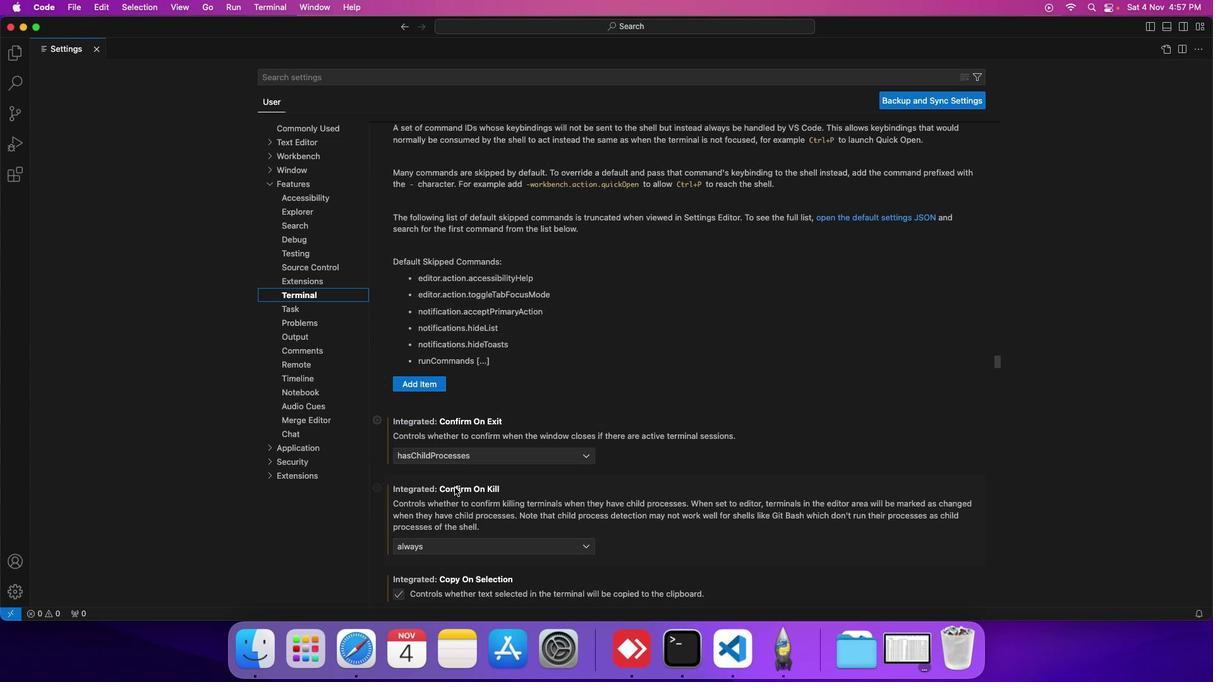 
Action: Mouse scrolled (454, 487) with delta (0, 0)
Screenshot: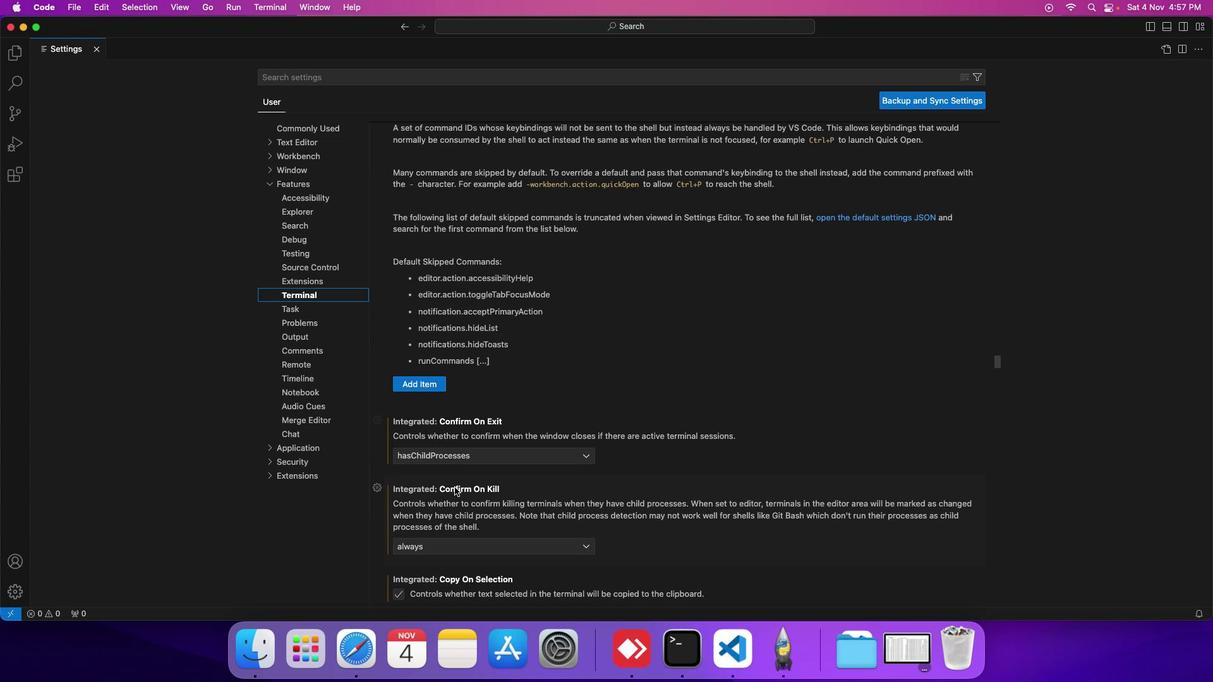 
Action: Mouse scrolled (454, 487) with delta (0, 0)
Screenshot: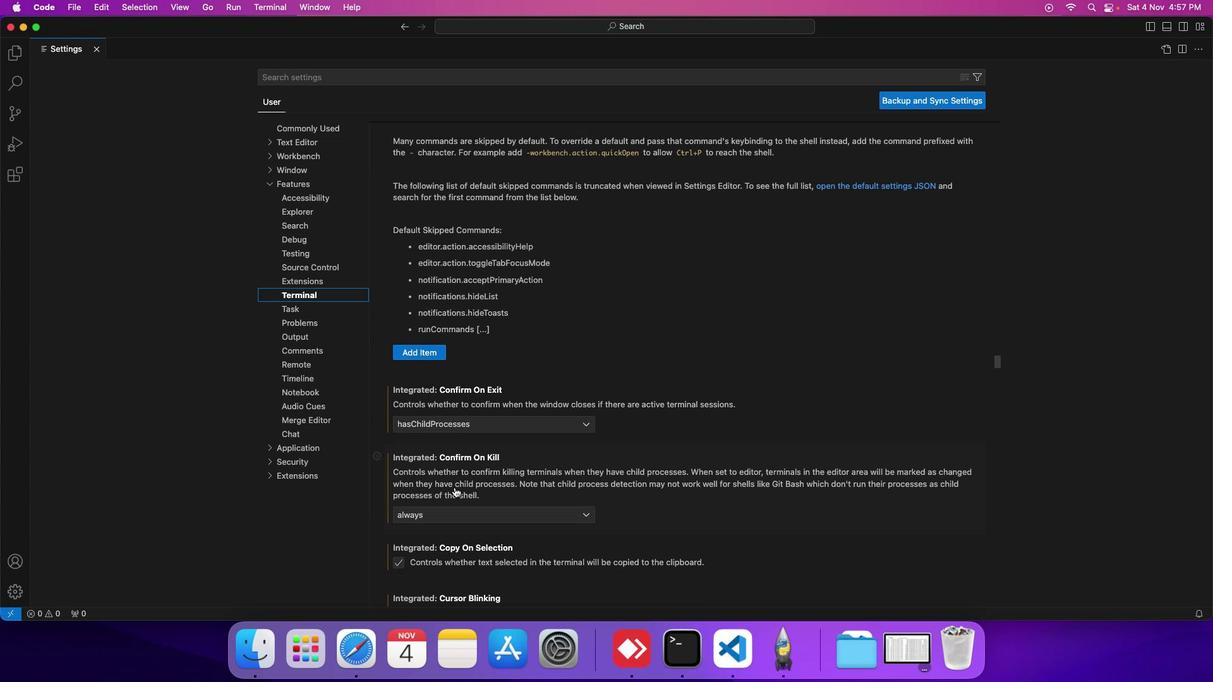 
Action: Mouse scrolled (454, 487) with delta (0, 0)
Screenshot: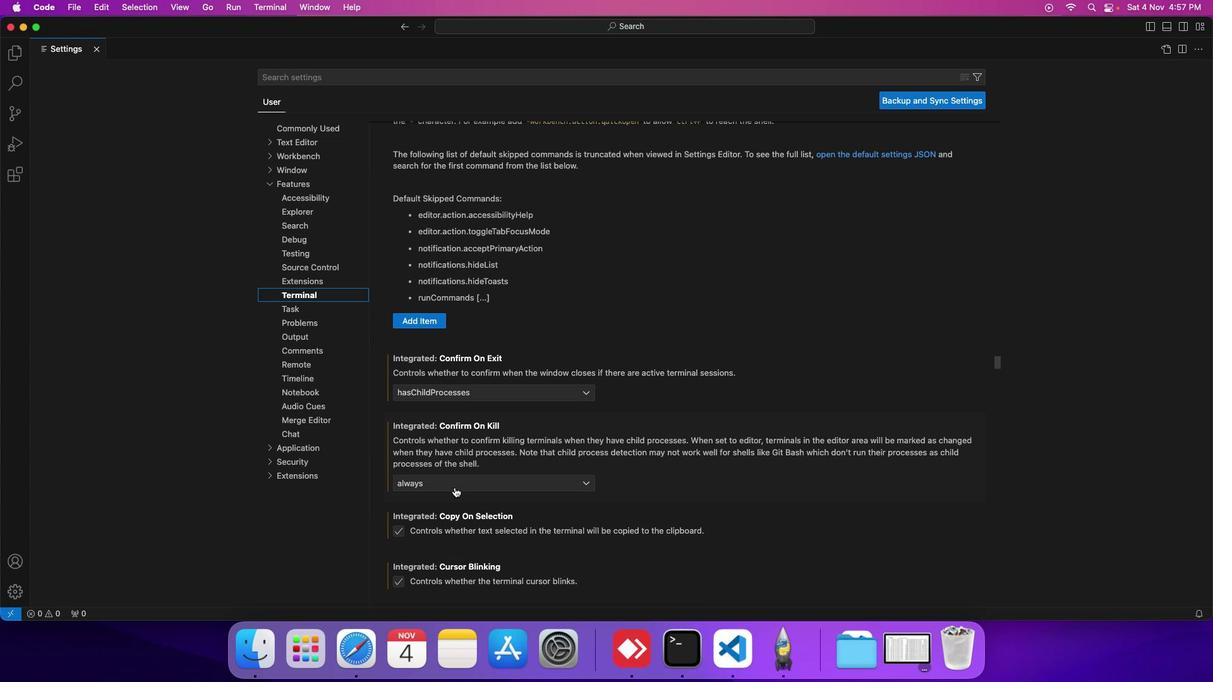 
Action: Mouse scrolled (454, 487) with delta (0, 0)
Screenshot: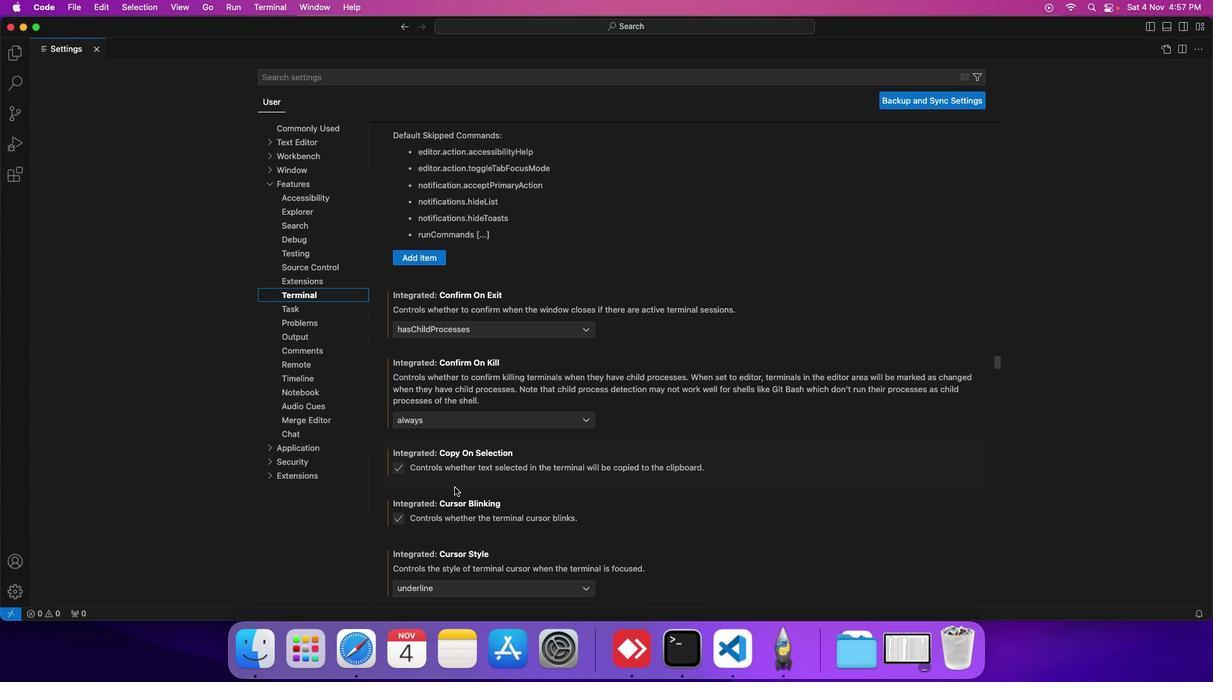 
Action: Mouse scrolled (454, 487) with delta (0, 0)
Screenshot: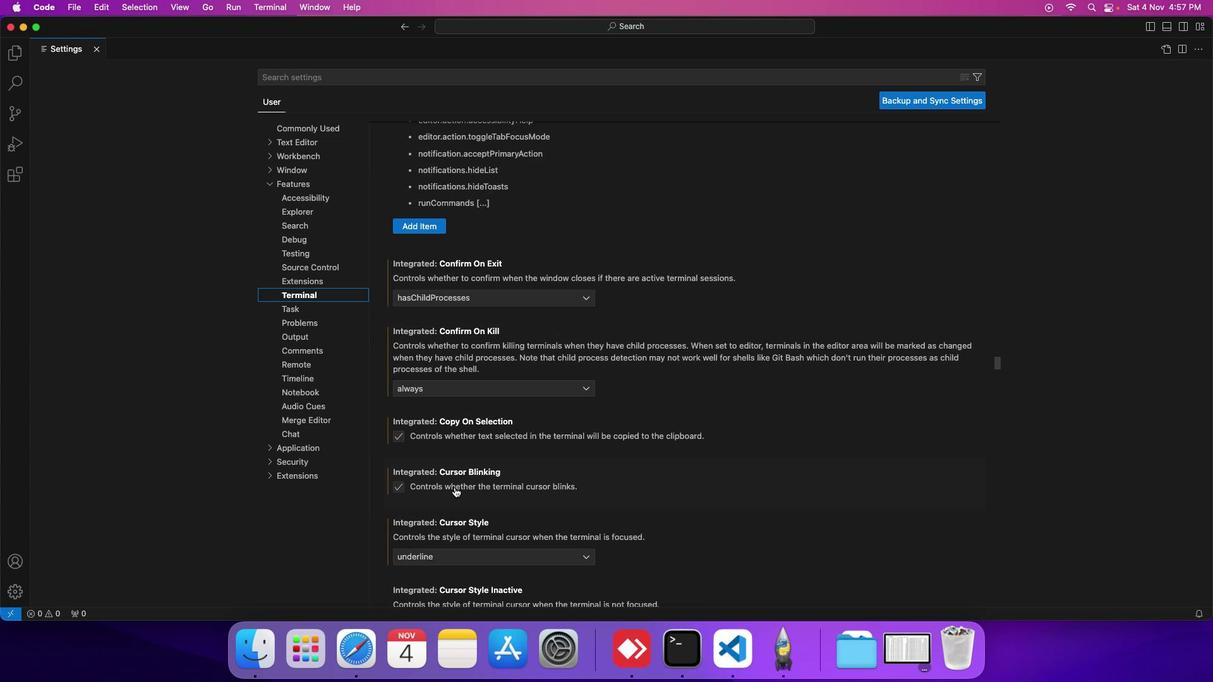 
Action: Mouse scrolled (454, 487) with delta (0, 0)
Screenshot: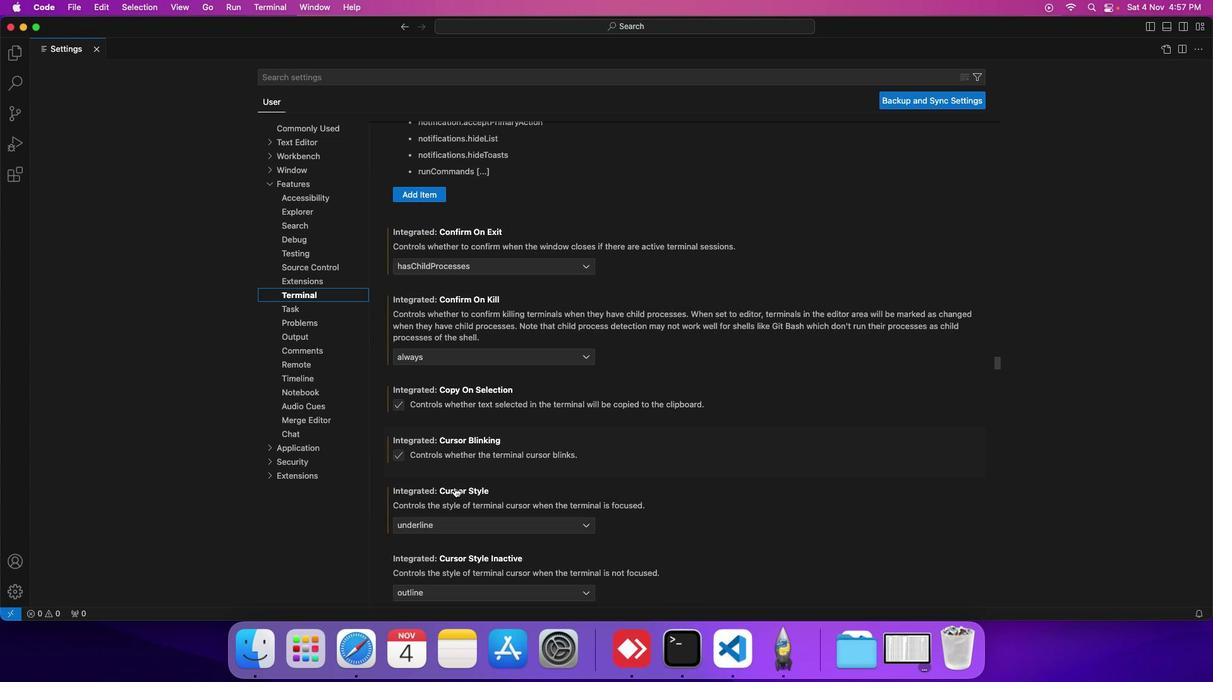 
Action: Mouse scrolled (454, 487) with delta (0, 0)
Screenshot: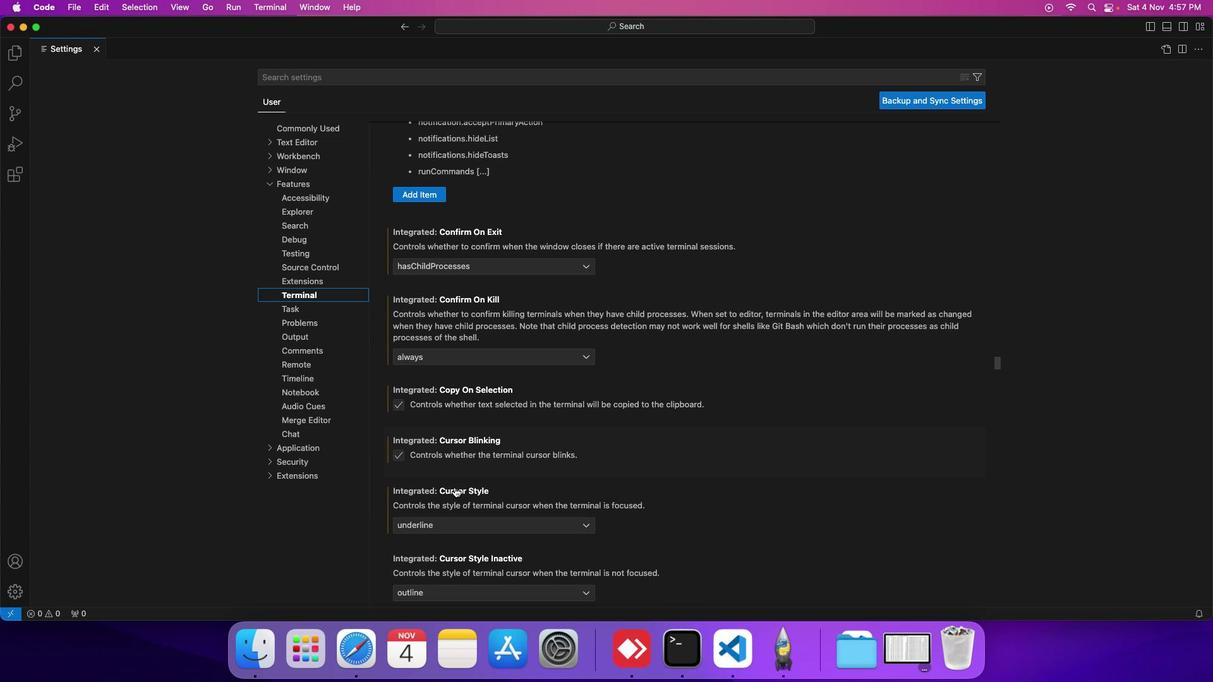 
Action: Mouse scrolled (454, 487) with delta (0, 0)
Screenshot: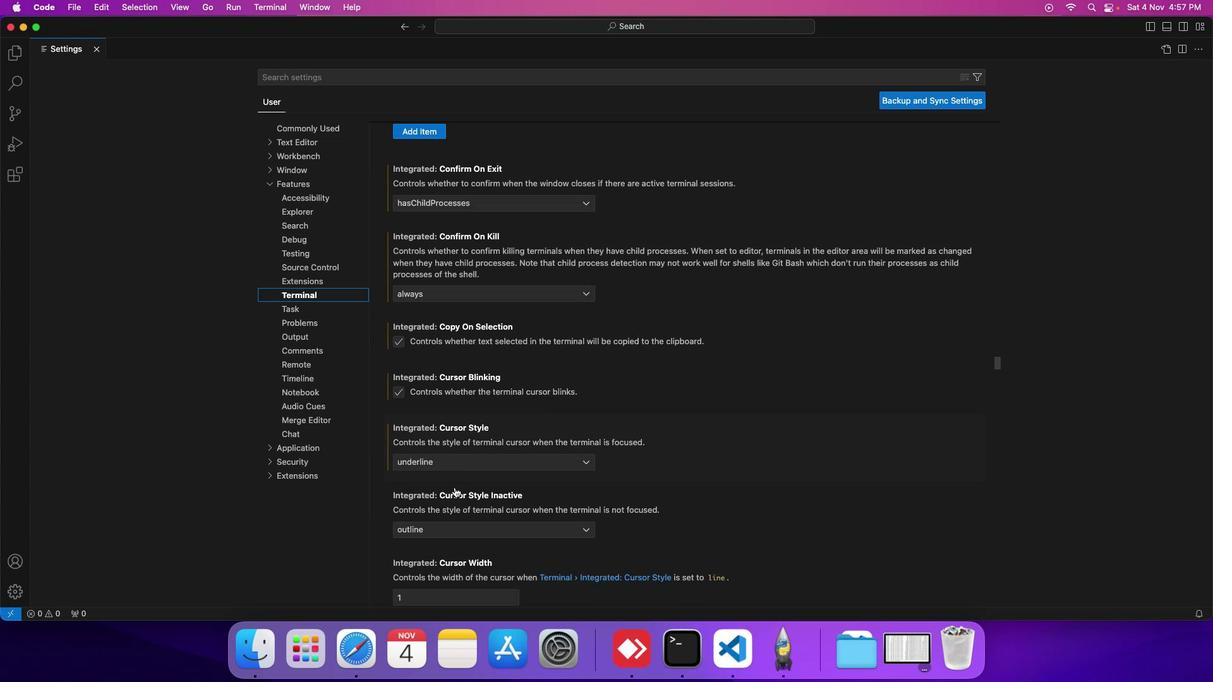 
Action: Mouse scrolled (454, 487) with delta (0, 0)
Screenshot: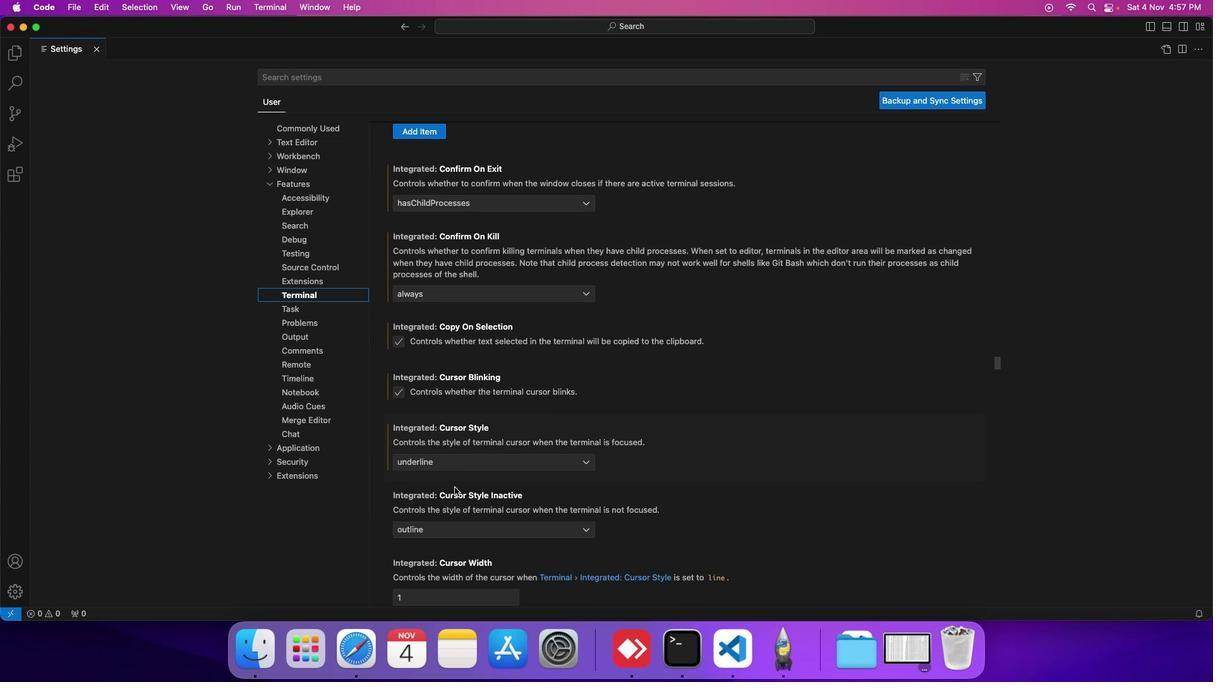 
Action: Mouse scrolled (454, 487) with delta (0, 0)
Screenshot: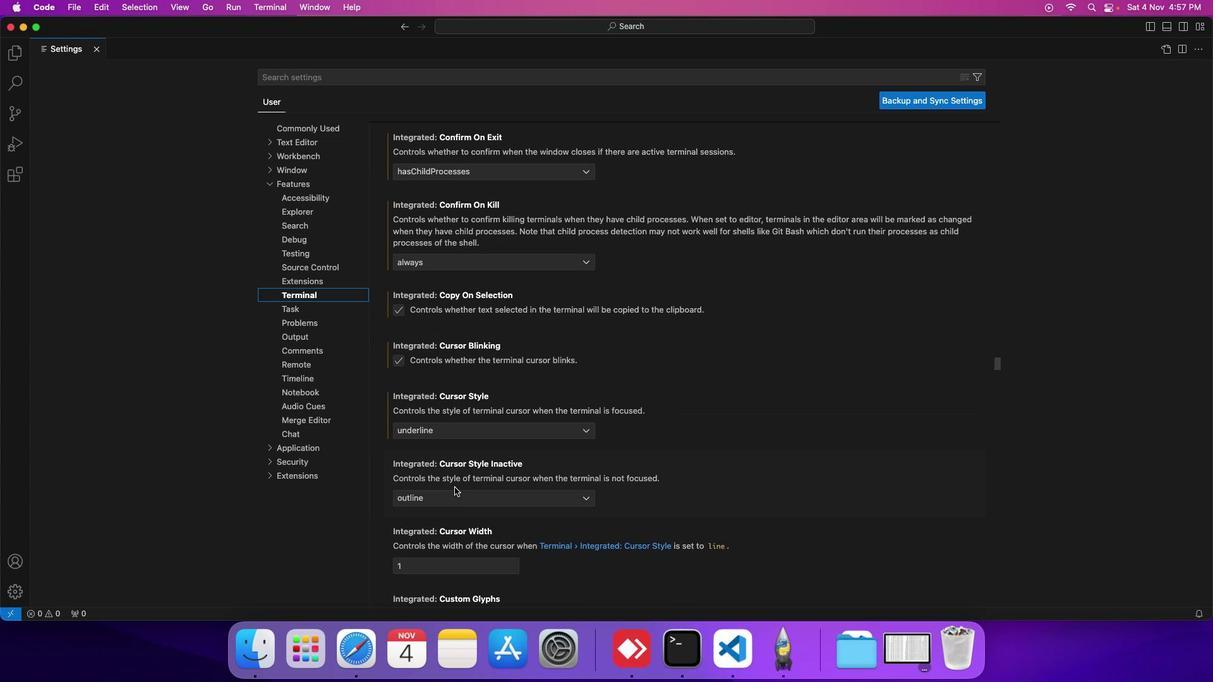 
Action: Mouse scrolled (454, 487) with delta (0, 0)
Screenshot: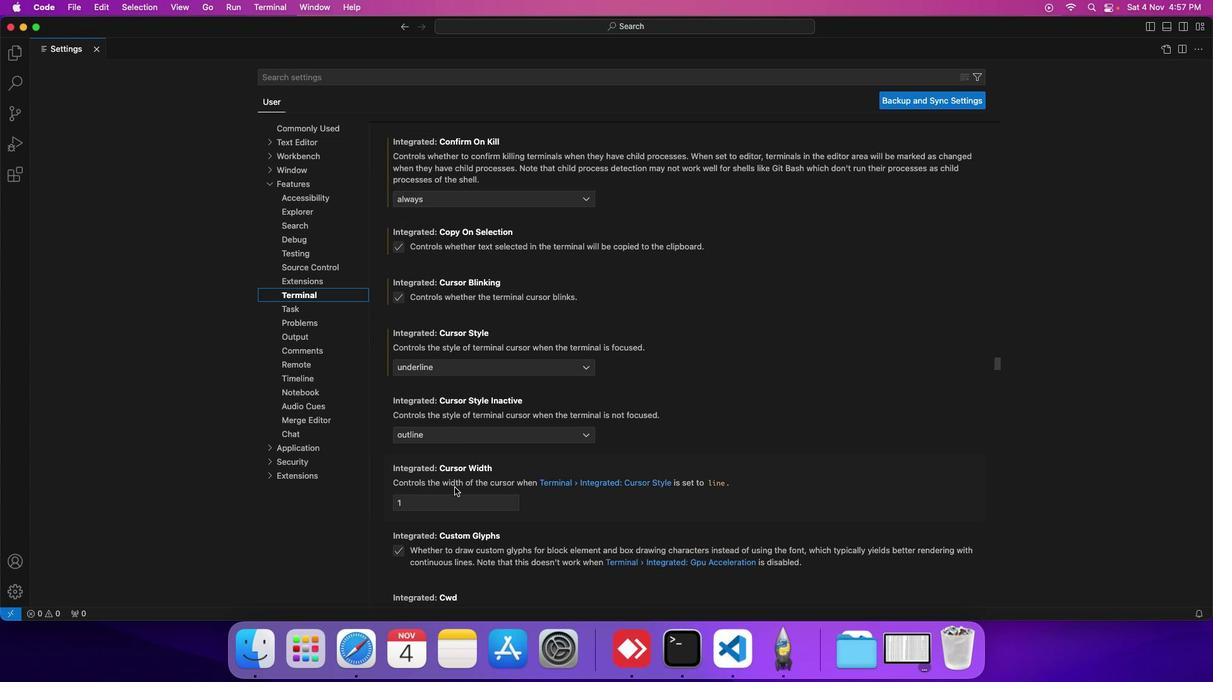 
Action: Mouse scrolled (454, 487) with delta (0, 0)
Screenshot: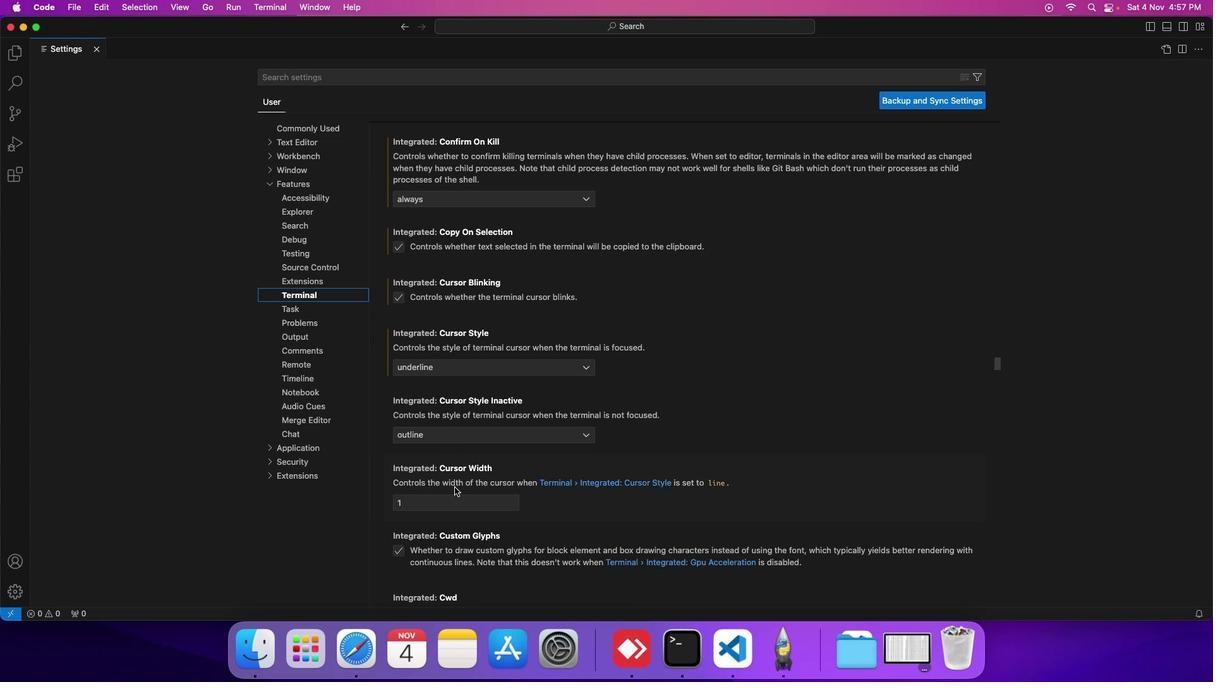 
Action: Mouse scrolled (454, 487) with delta (0, 0)
Screenshot: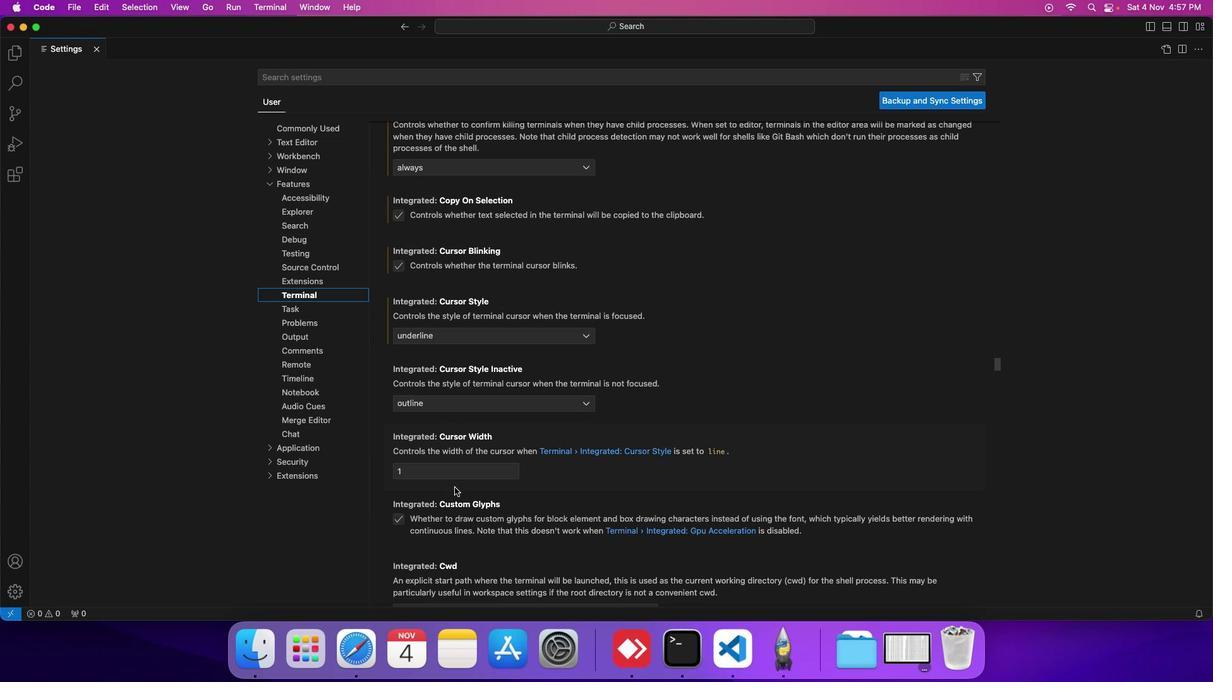 
Action: Mouse scrolled (454, 487) with delta (0, 0)
Screenshot: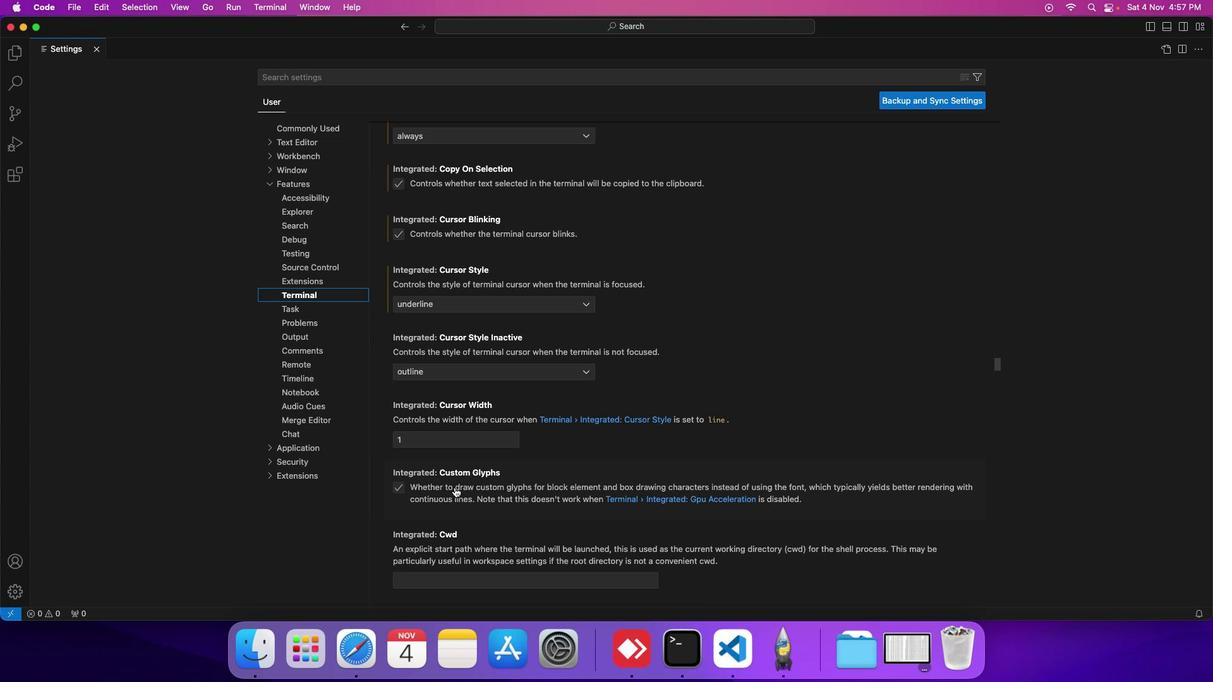 
Action: Mouse scrolled (454, 487) with delta (0, 0)
Screenshot: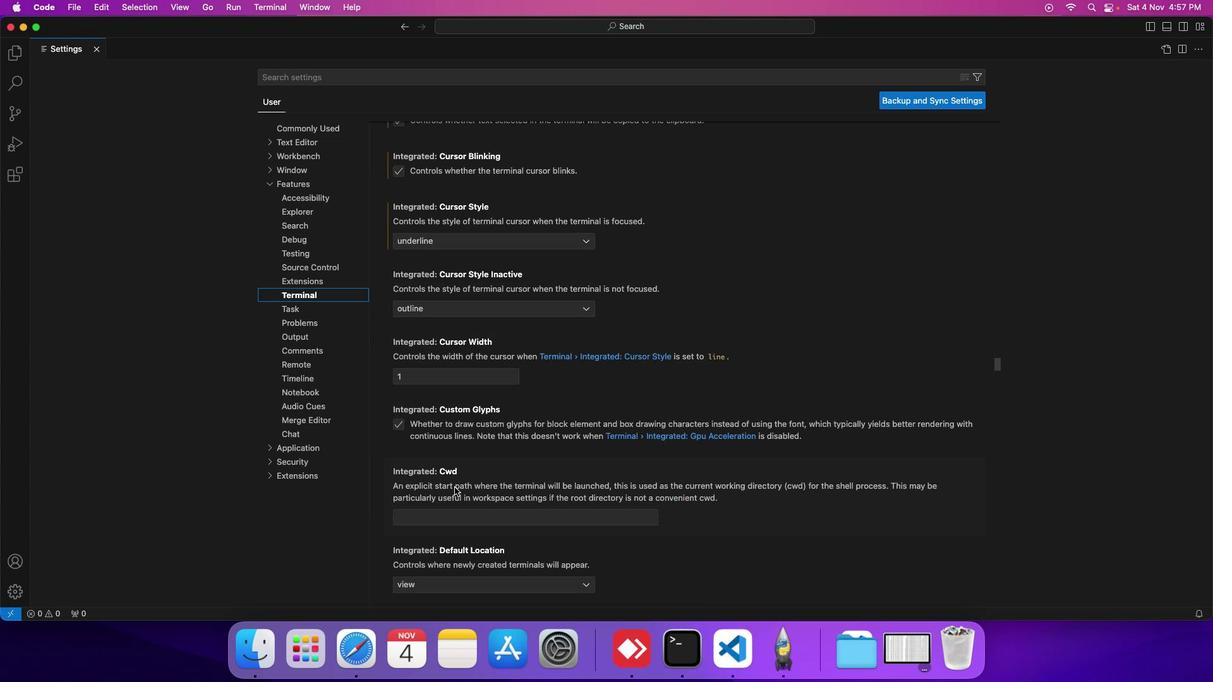
Action: Mouse scrolled (454, 487) with delta (0, 0)
Screenshot: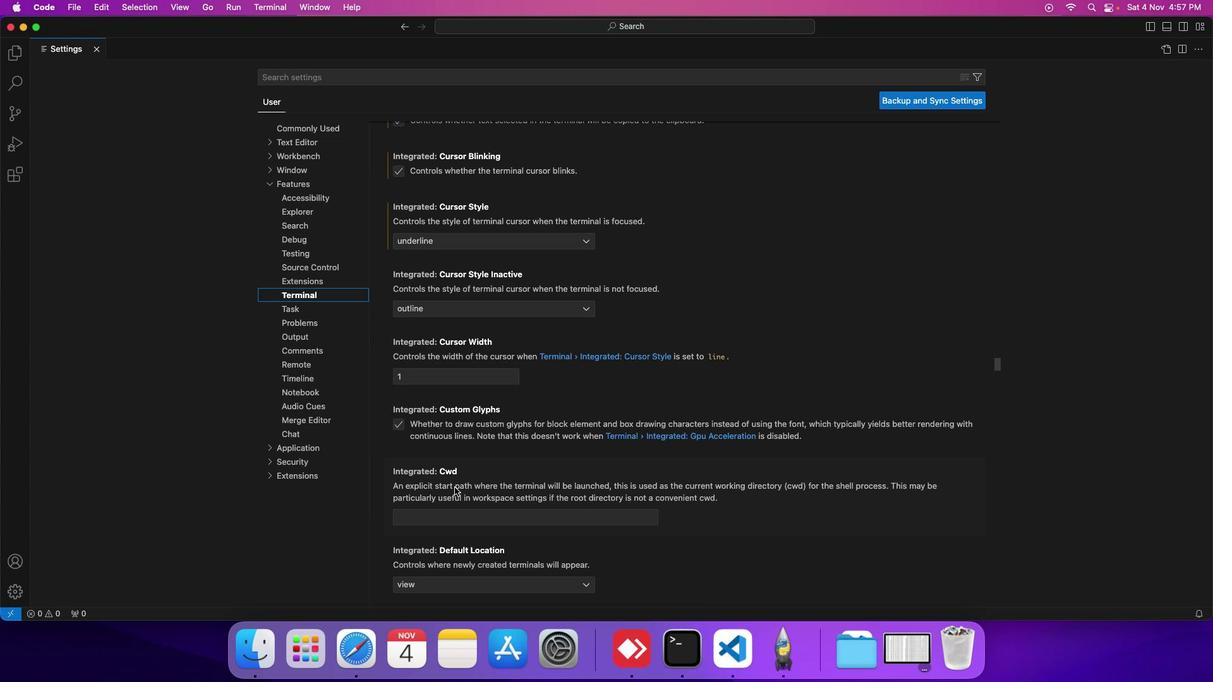 
Action: Mouse scrolled (454, 487) with delta (0, 0)
Screenshot: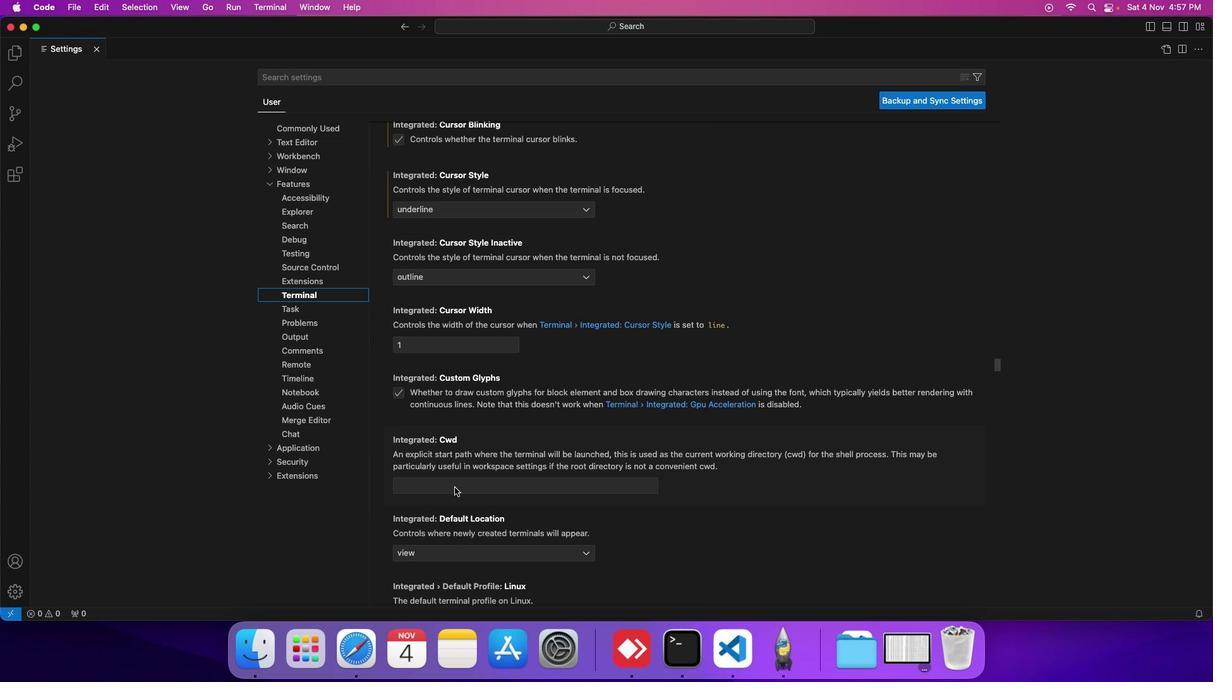 
Action: Mouse scrolled (454, 487) with delta (0, 0)
Screenshot: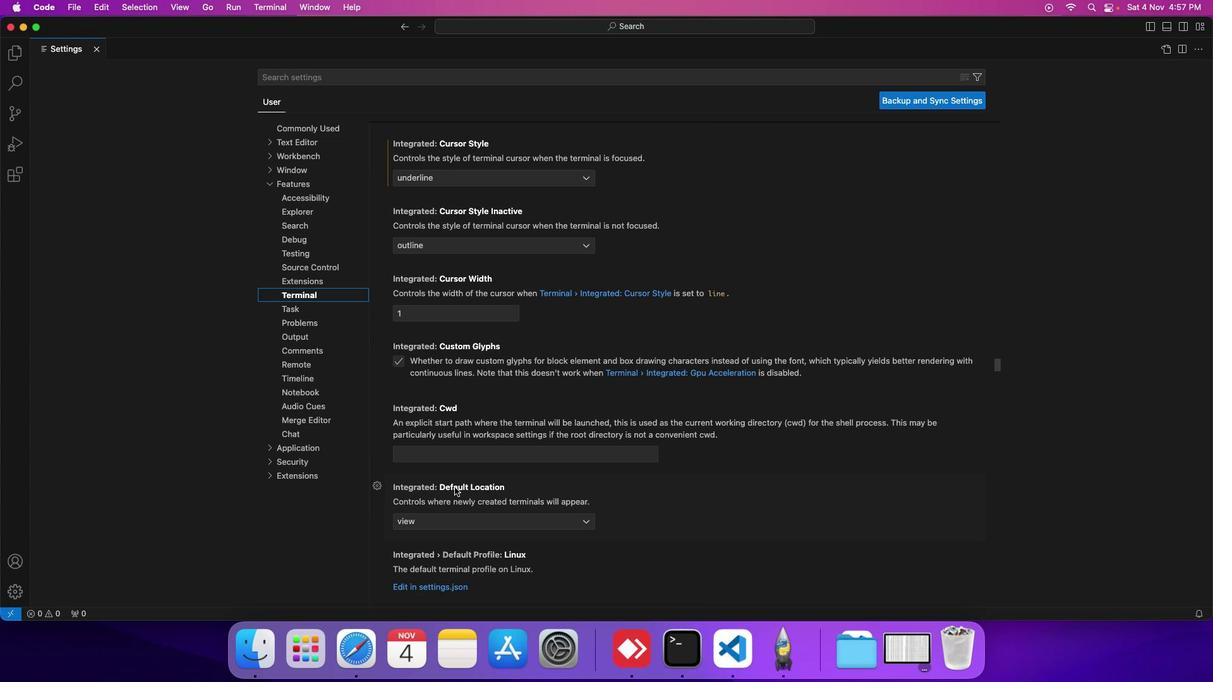 
Action: Mouse scrolled (454, 487) with delta (0, 0)
Screenshot: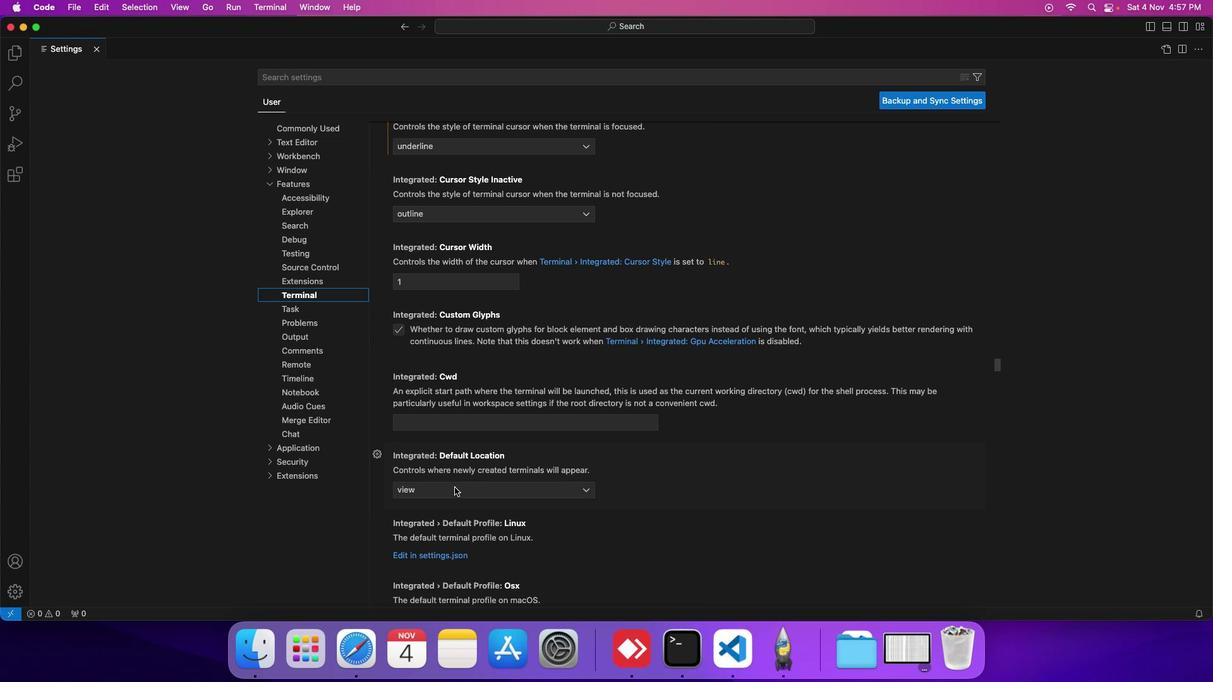 
Action: Mouse scrolled (454, 487) with delta (0, 0)
Screenshot: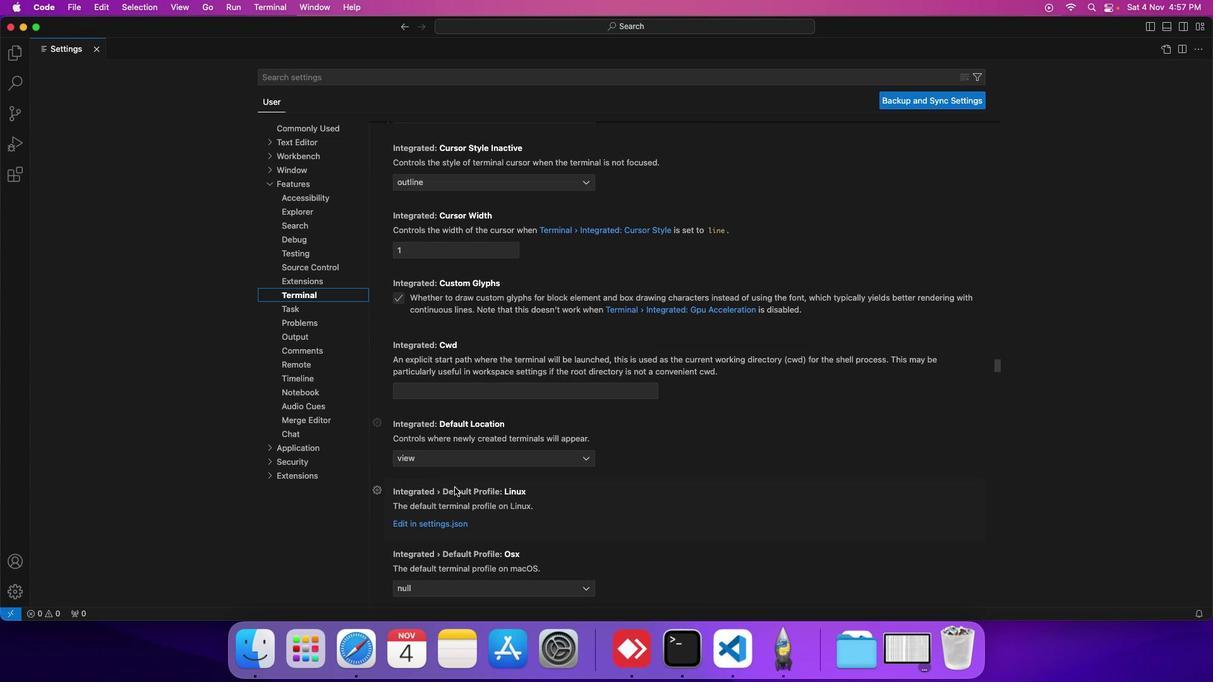 
Action: Mouse scrolled (454, 487) with delta (0, 0)
Screenshot: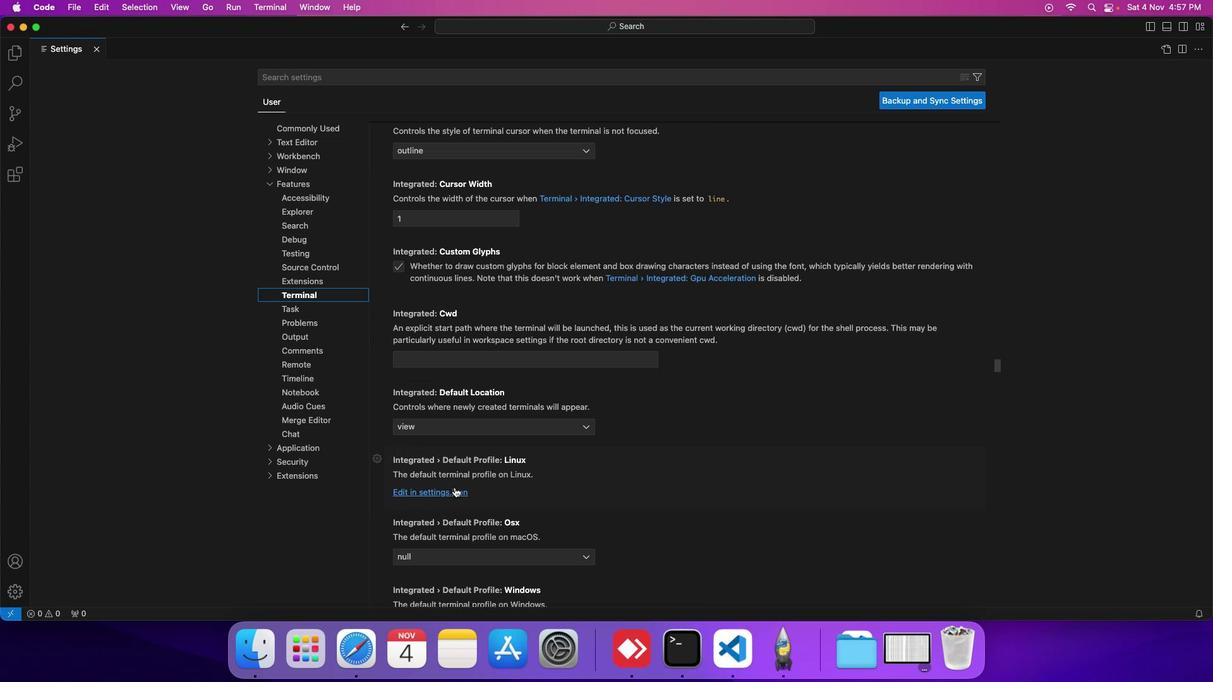 
Action: Mouse scrolled (454, 487) with delta (0, 0)
Screenshot: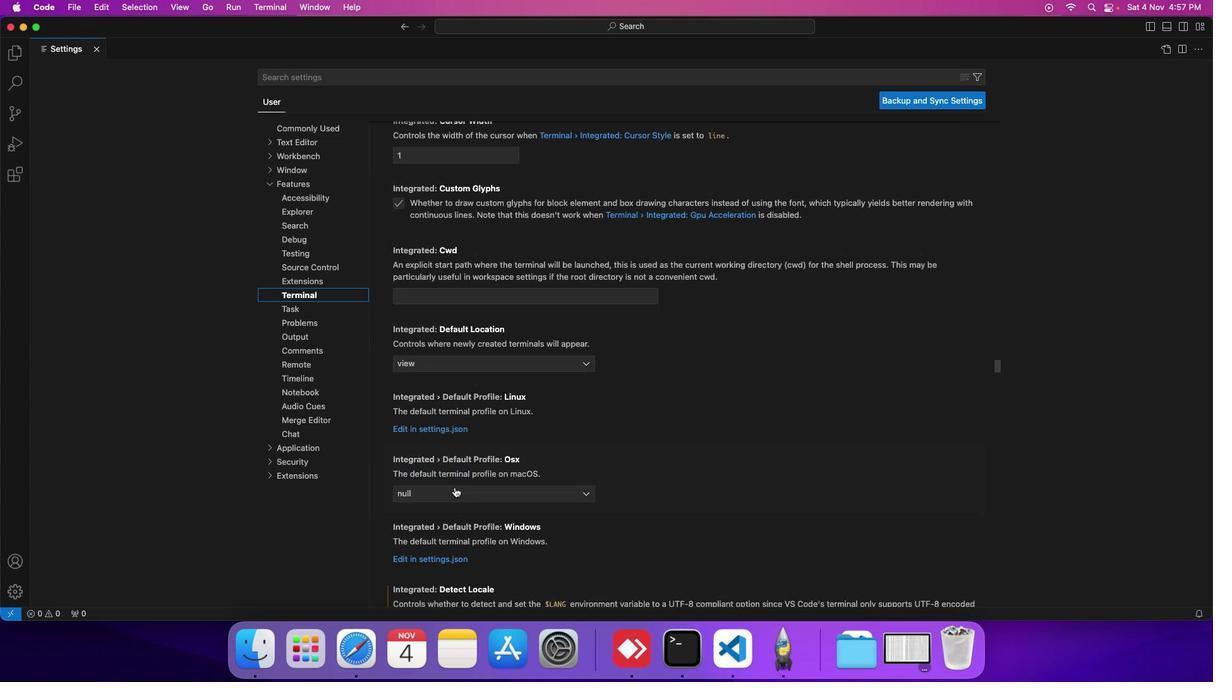 
Action: Mouse scrolled (454, 487) with delta (0, 0)
Screenshot: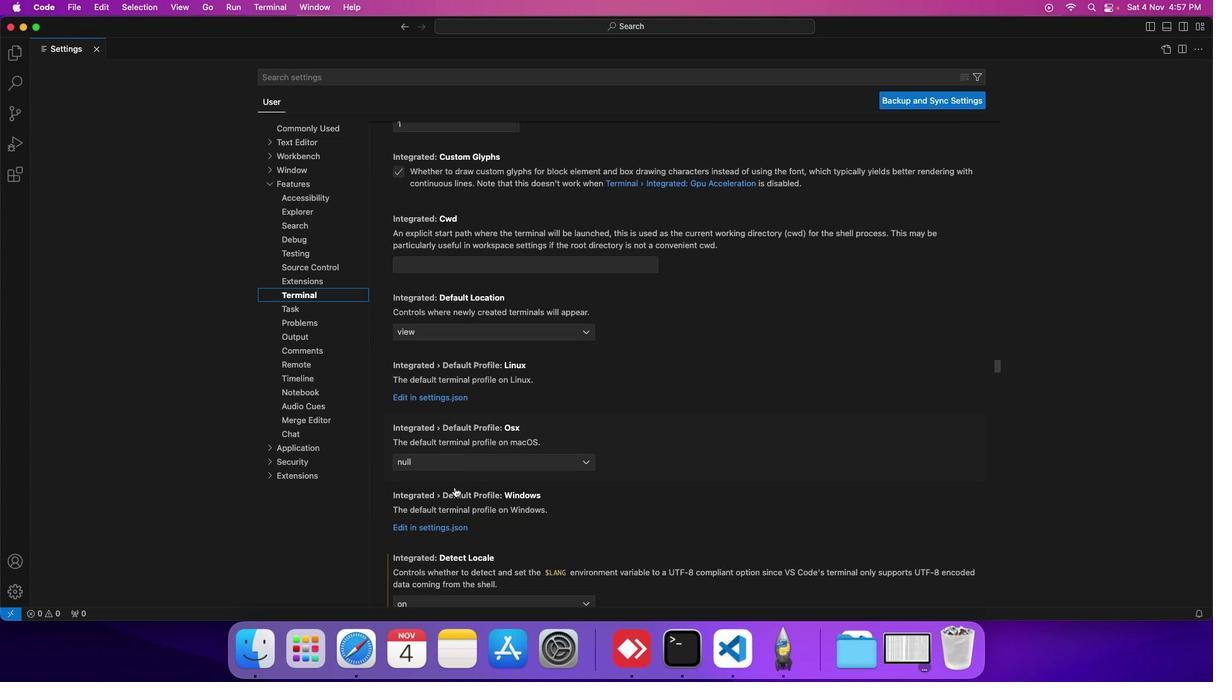 
Action: Mouse scrolled (454, 487) with delta (0, 0)
Screenshot: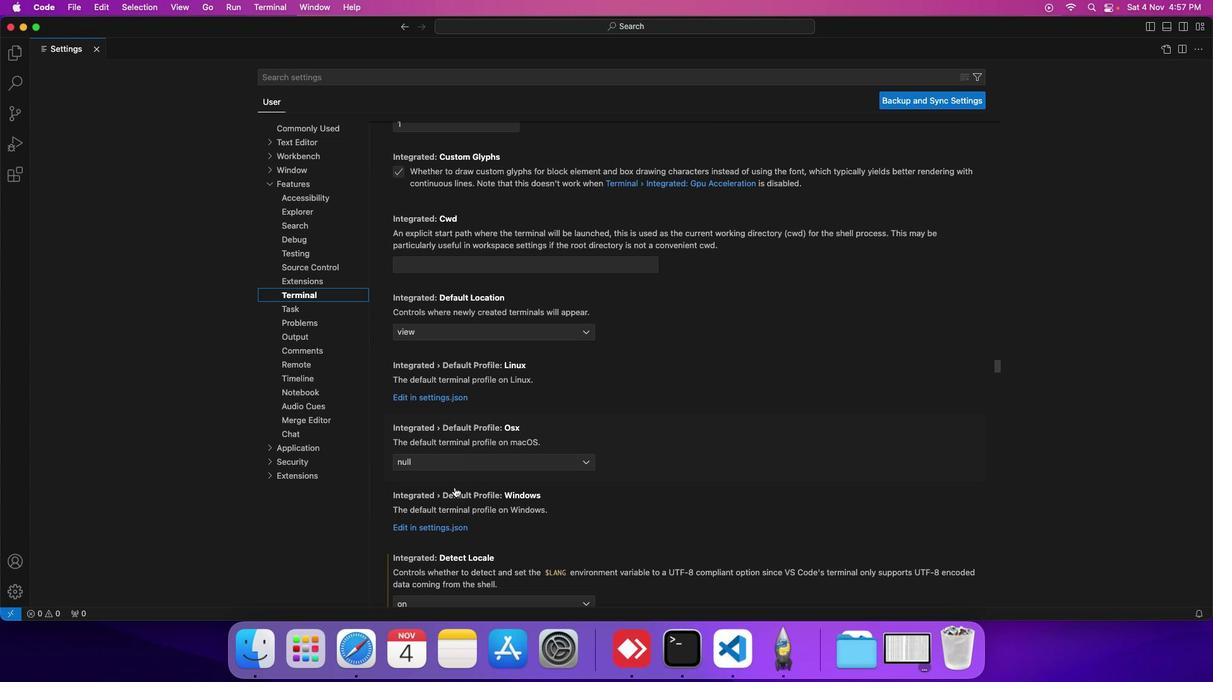 
Action: Mouse scrolled (454, 487) with delta (0, 0)
Screenshot: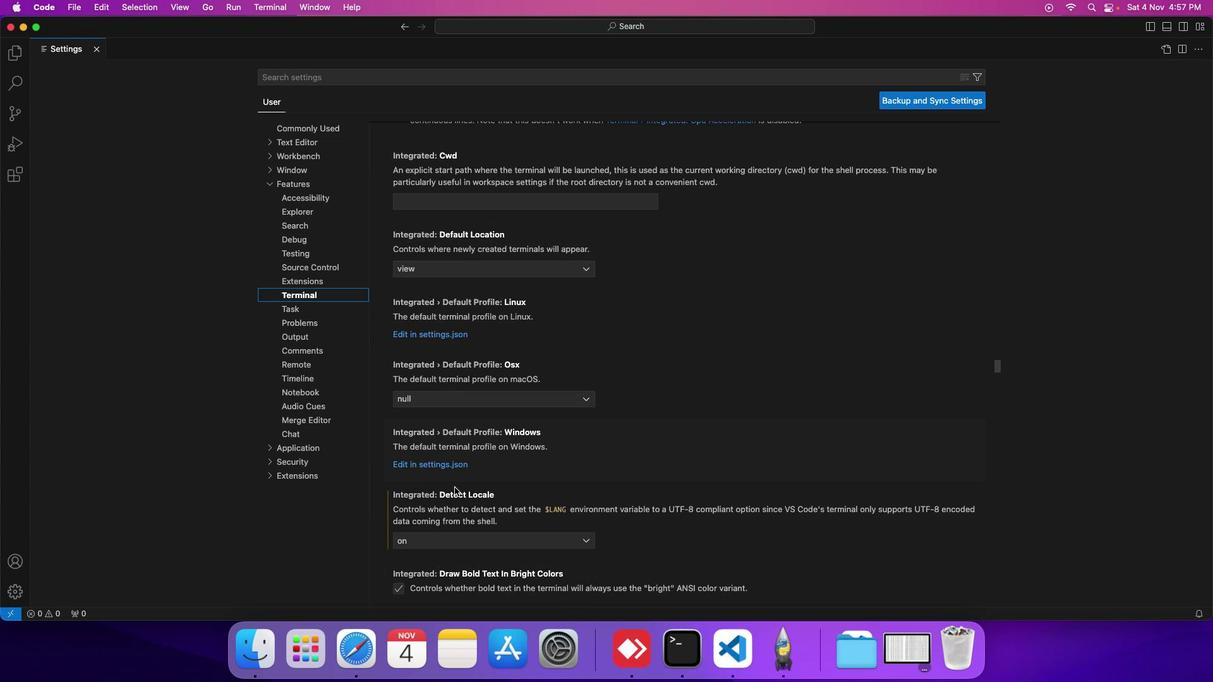 
Action: Mouse scrolled (454, 487) with delta (0, 0)
Screenshot: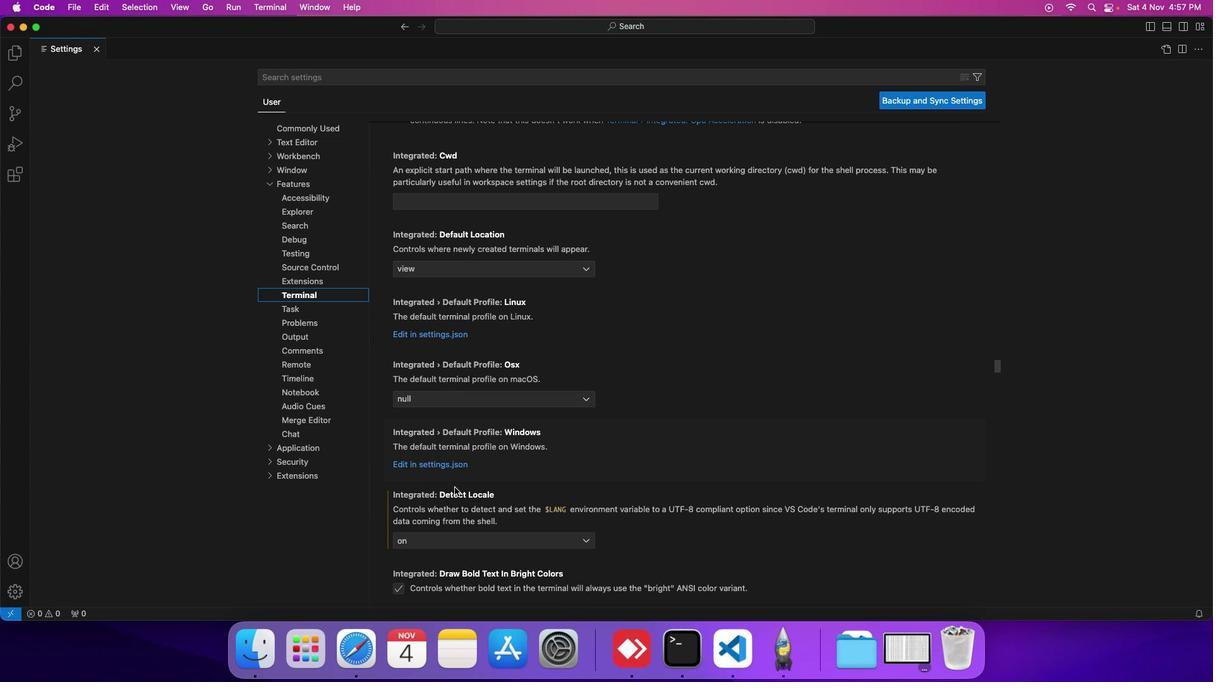 
Action: Mouse scrolled (454, 487) with delta (0, 0)
Screenshot: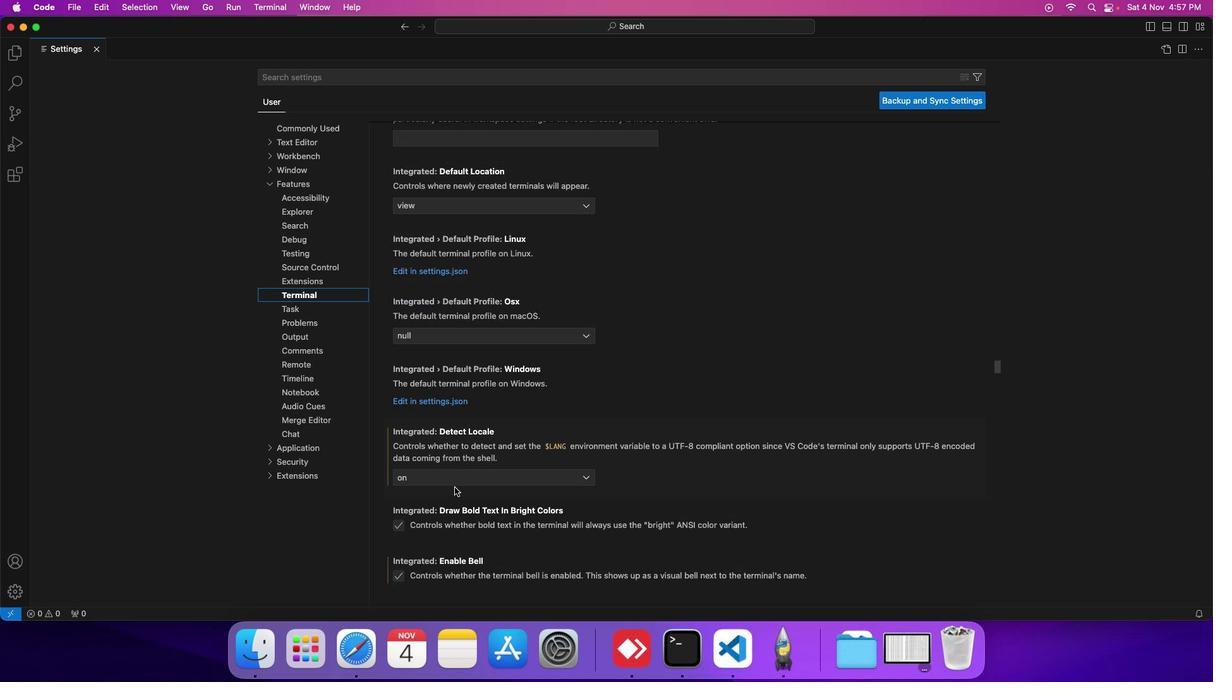 
Action: Mouse scrolled (454, 487) with delta (0, 0)
Screenshot: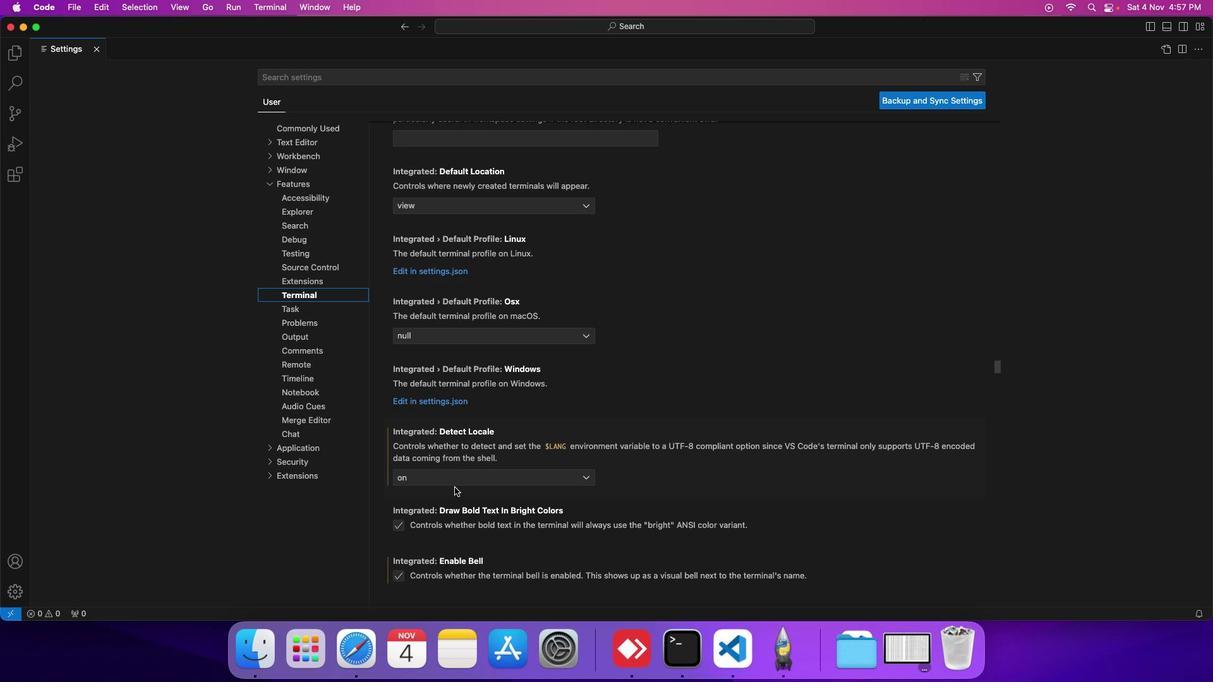 
Action: Mouse scrolled (454, 487) with delta (0, 0)
Screenshot: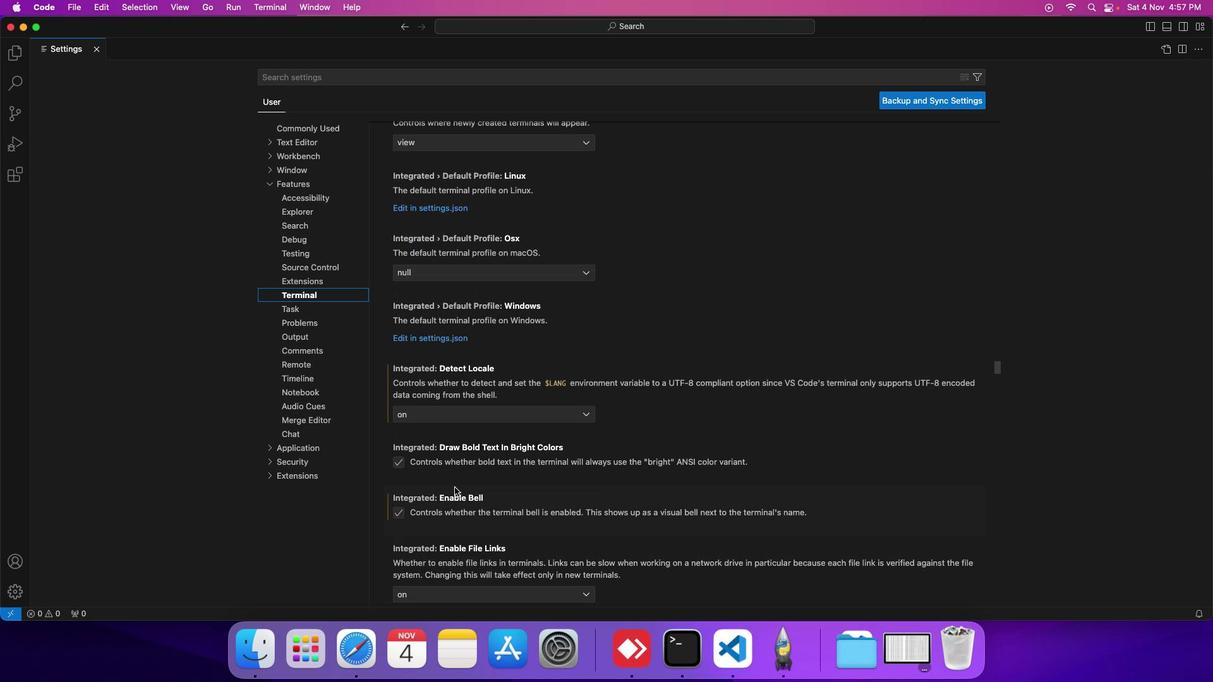 
Action: Mouse scrolled (454, 487) with delta (0, 0)
Screenshot: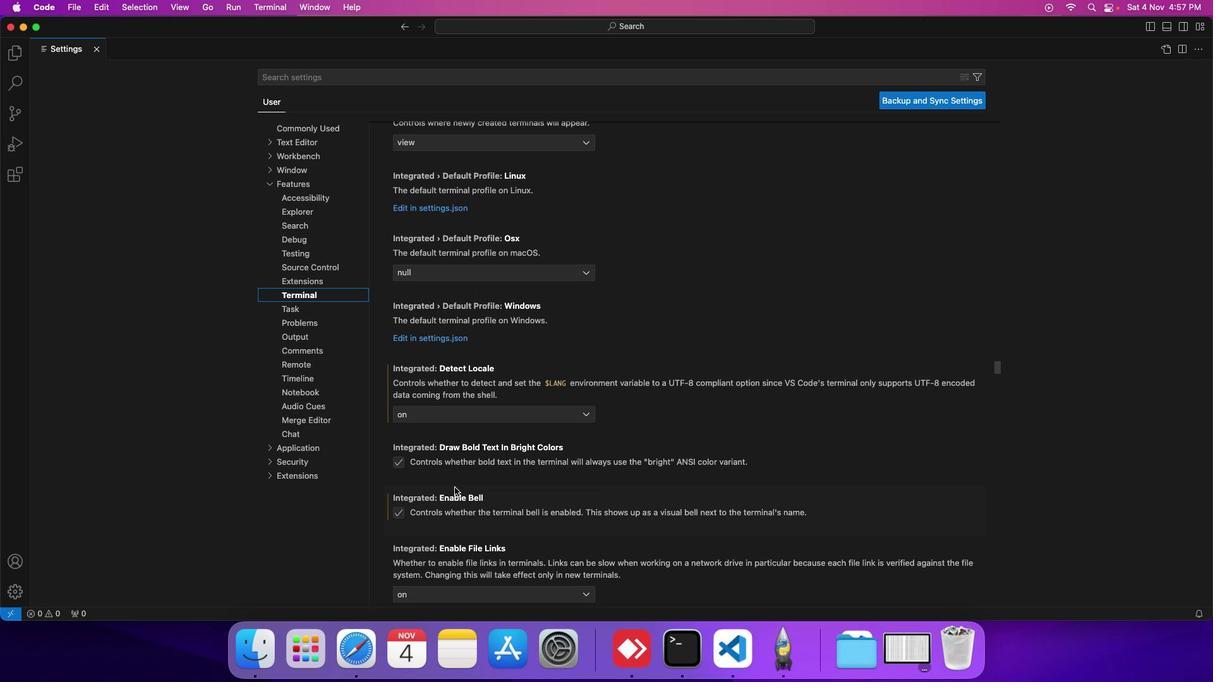
Action: Mouse scrolled (454, 487) with delta (0, 0)
Screenshot: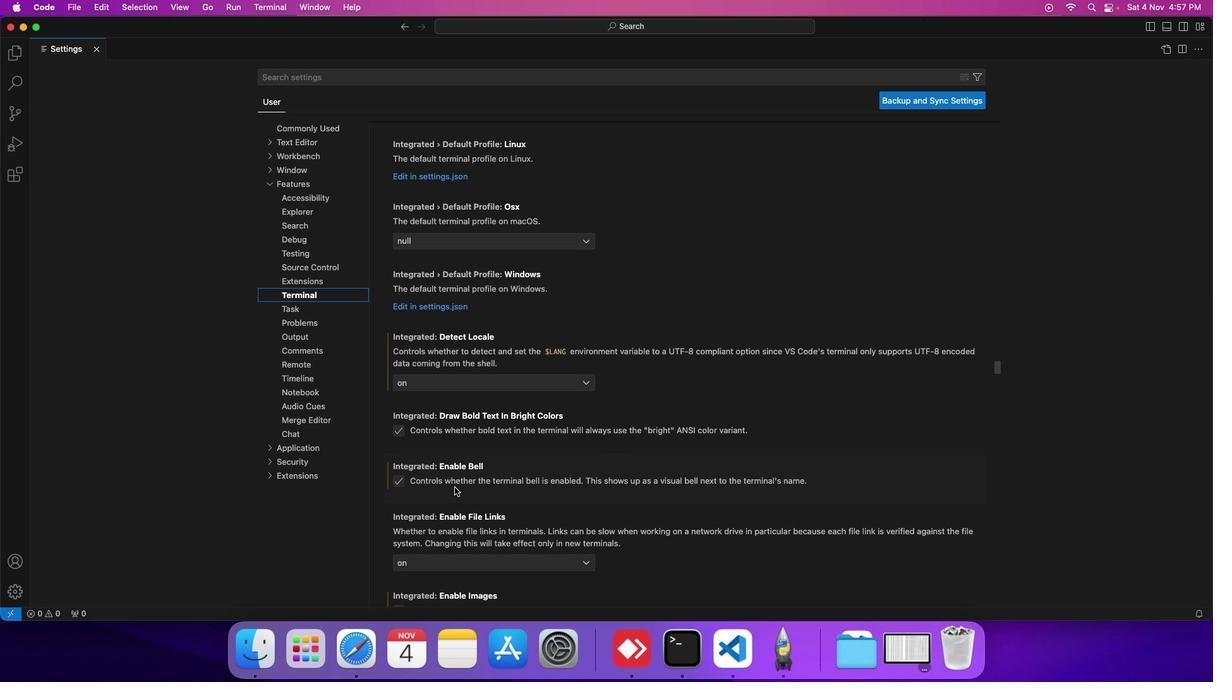 
Action: Mouse scrolled (454, 487) with delta (0, 0)
Screenshot: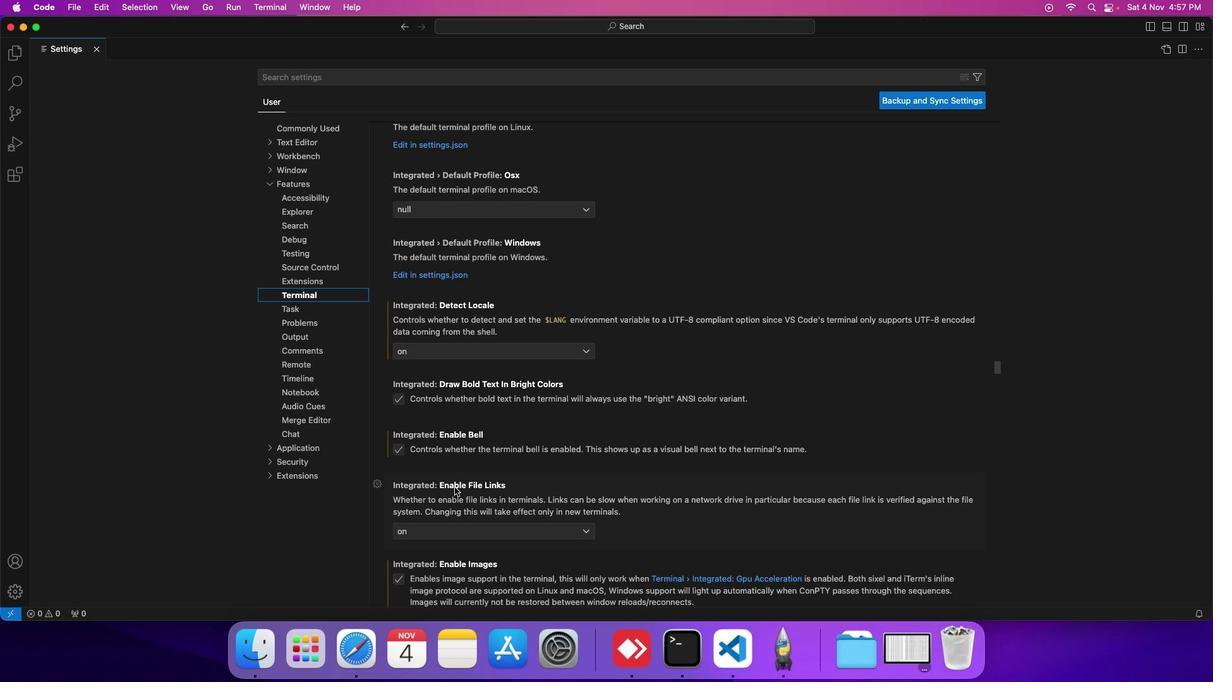 
Action: Mouse scrolled (454, 487) with delta (0, 0)
Screenshot: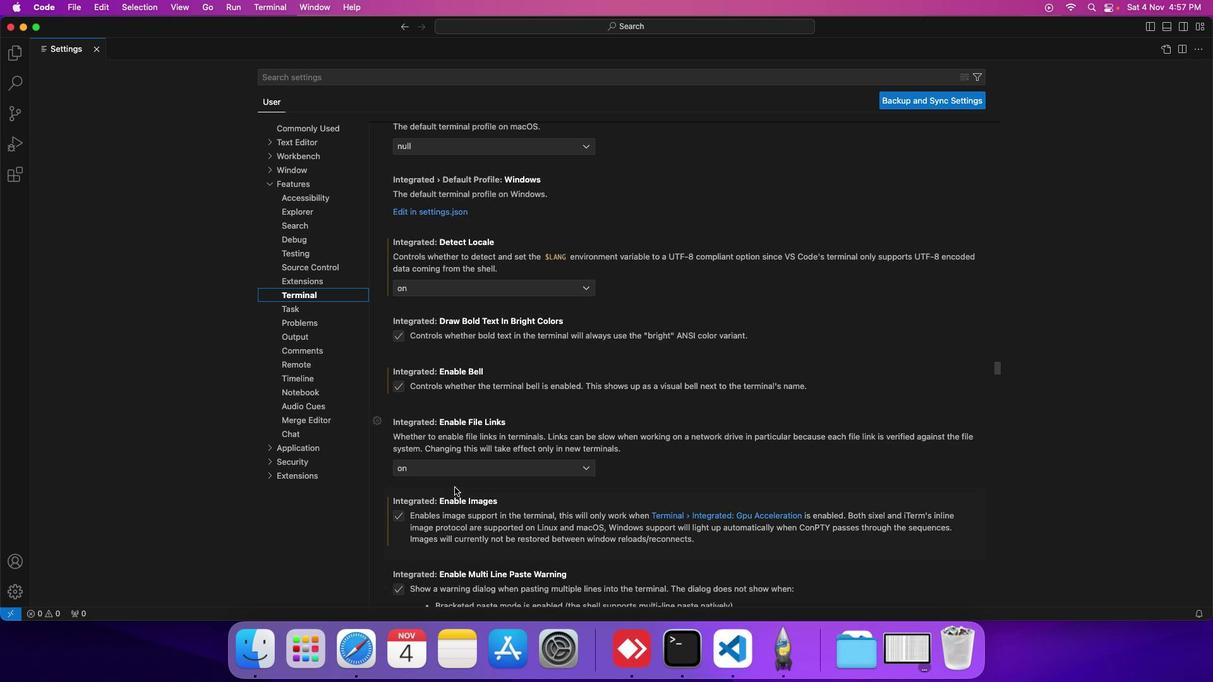 
Action: Mouse scrolled (454, 487) with delta (0, 0)
Screenshot: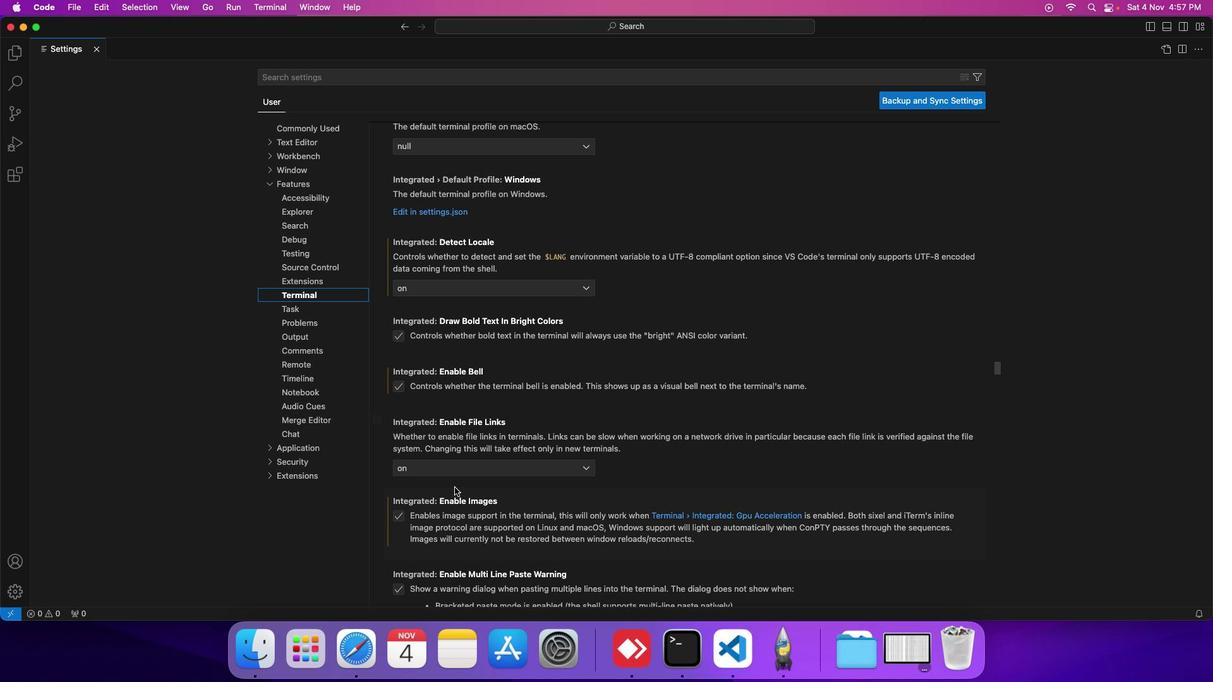 
Action: Mouse moved to (441, 470)
Screenshot: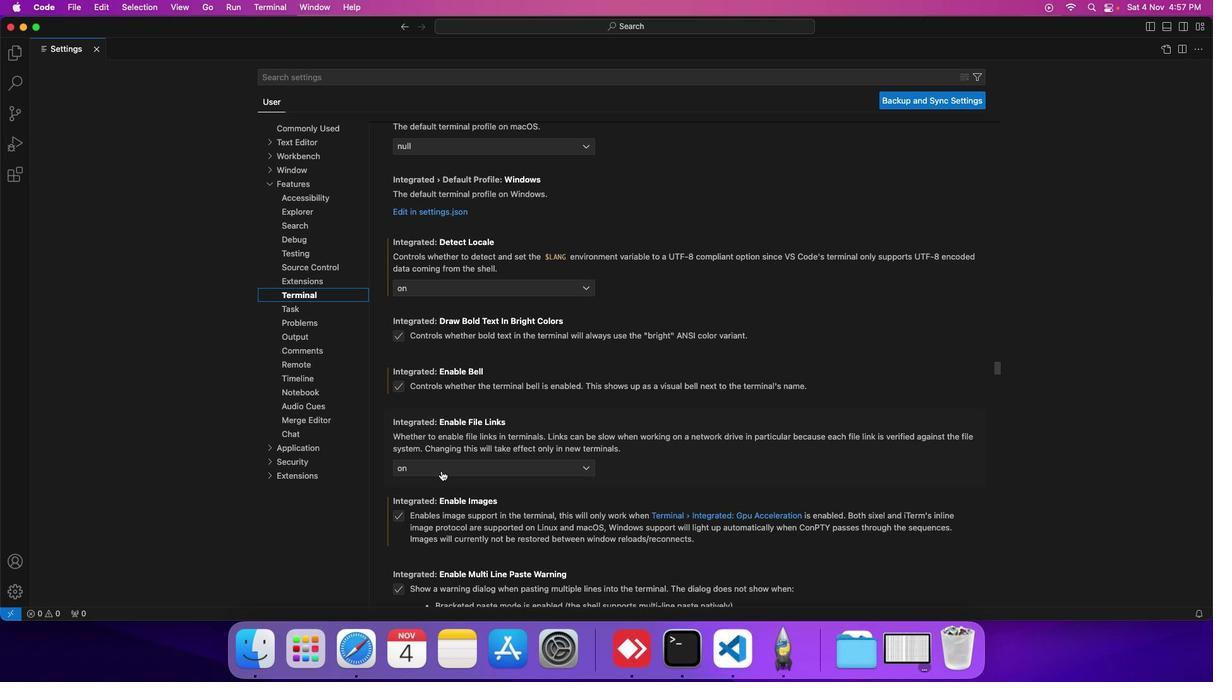 
Action: Mouse pressed left at (441, 470)
Screenshot: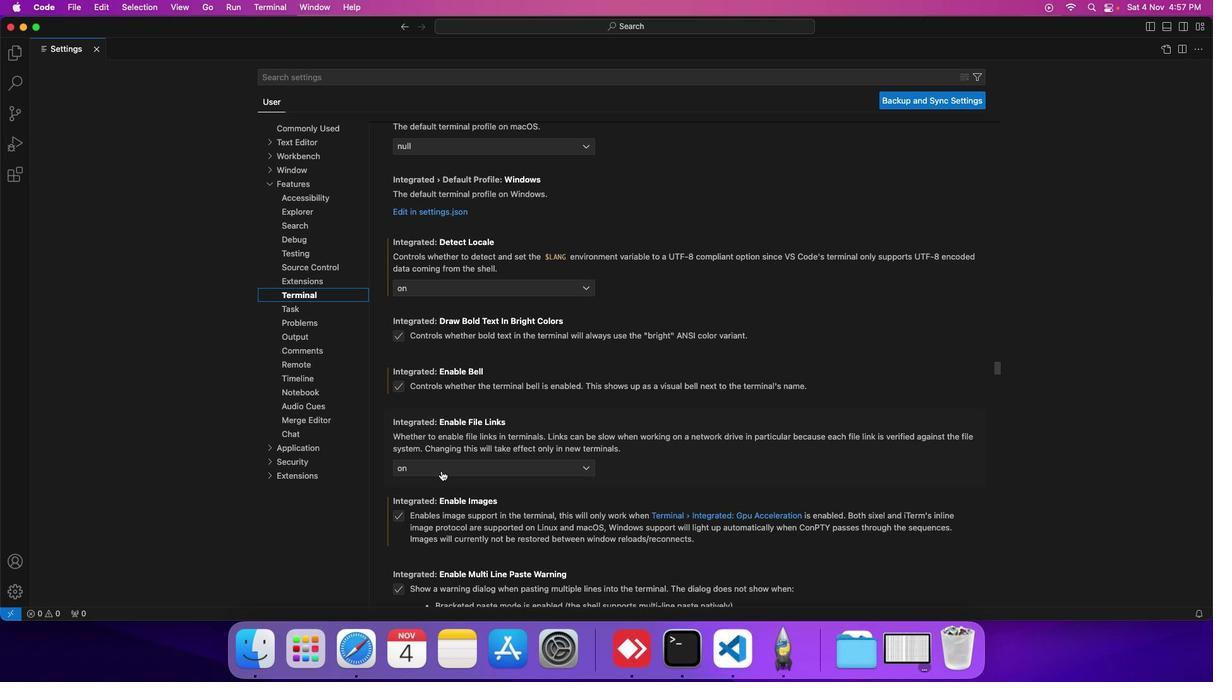 
Action: Mouse moved to (432, 478)
Screenshot: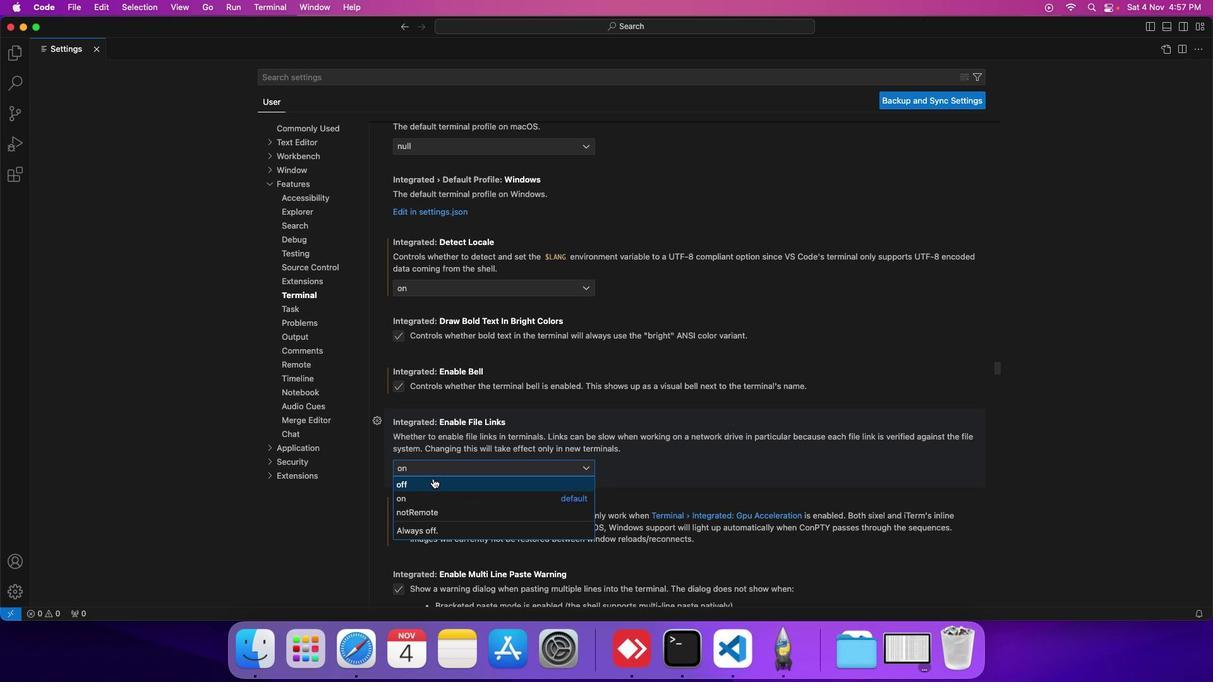 
Action: Mouse pressed left at (432, 478)
Screenshot: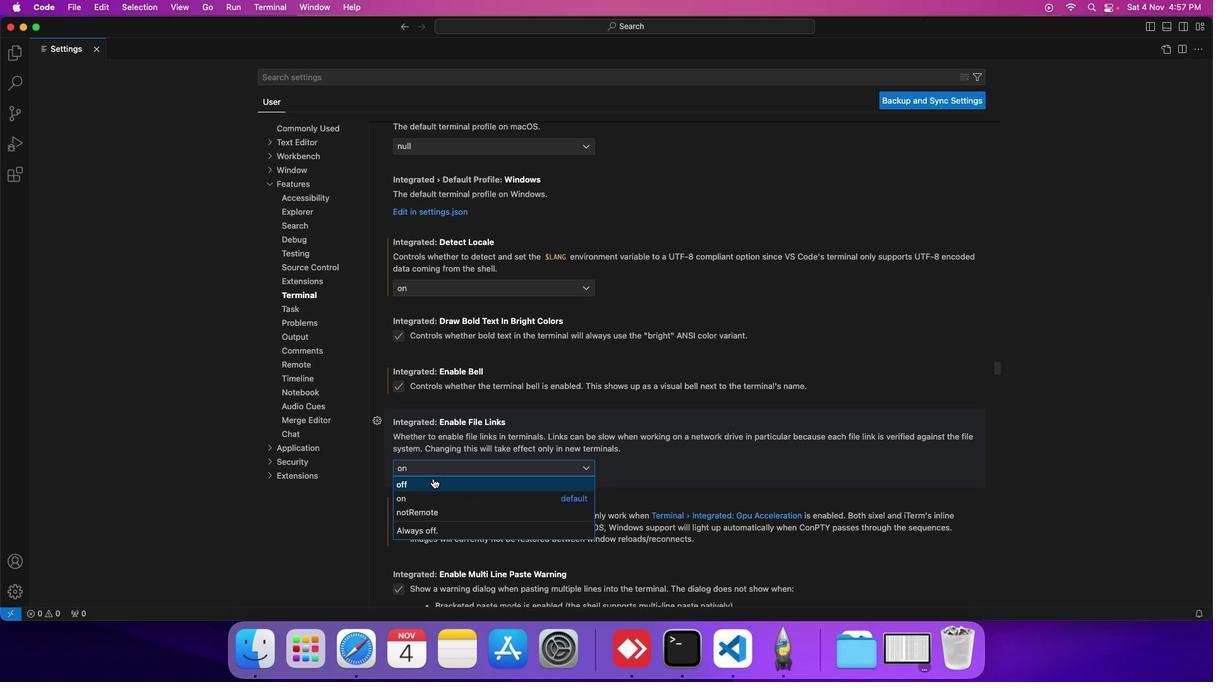 
Action: Mouse moved to (432, 478)
Screenshot: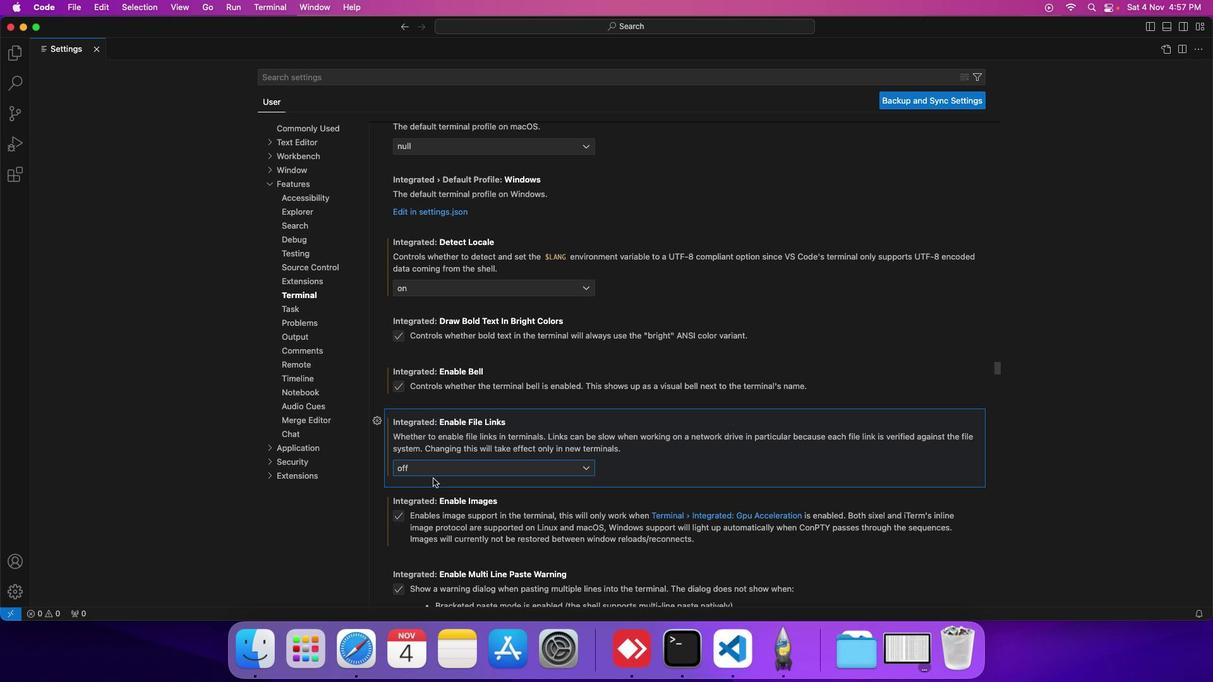 
